 Task: Search one way flight ticket for 3 adults, 3 children in premium economy from Redmond: Roberts Field to Jacksonville: Albert J. Ellis Airport on 5-3-2023. Choice of flights is United. Number of bags: 1 carry on bag. Price is upto 108000. Outbound departure time preference is 23:00.
Action: Mouse moved to (357, 144)
Screenshot: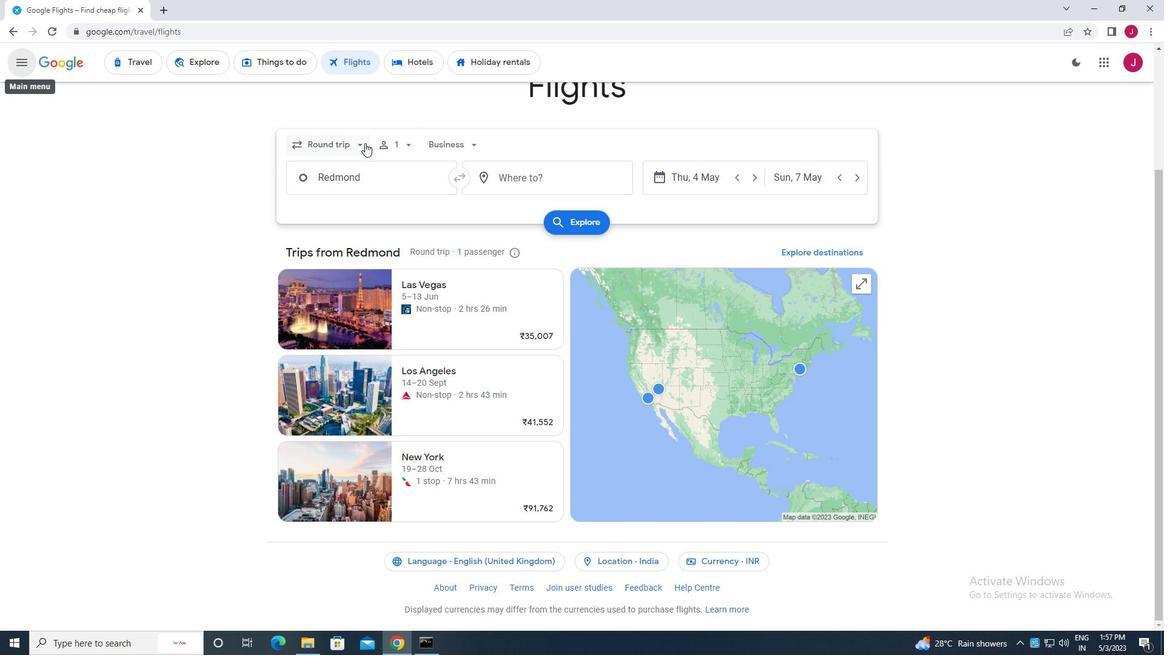 
Action: Mouse pressed left at (357, 144)
Screenshot: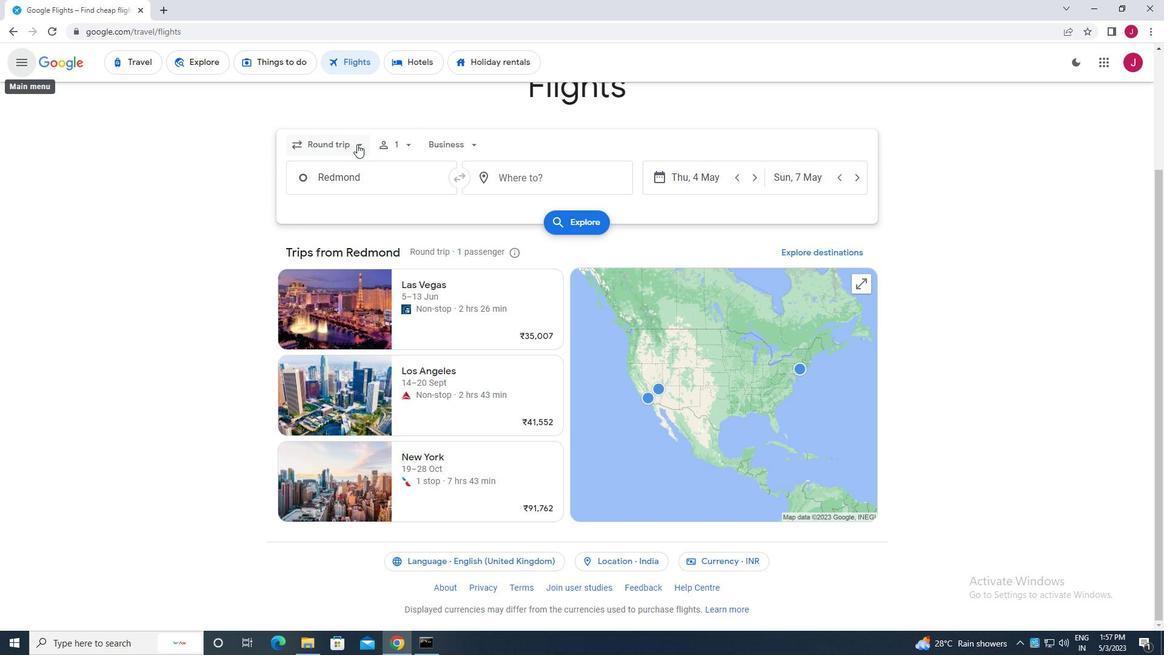 
Action: Mouse moved to (342, 202)
Screenshot: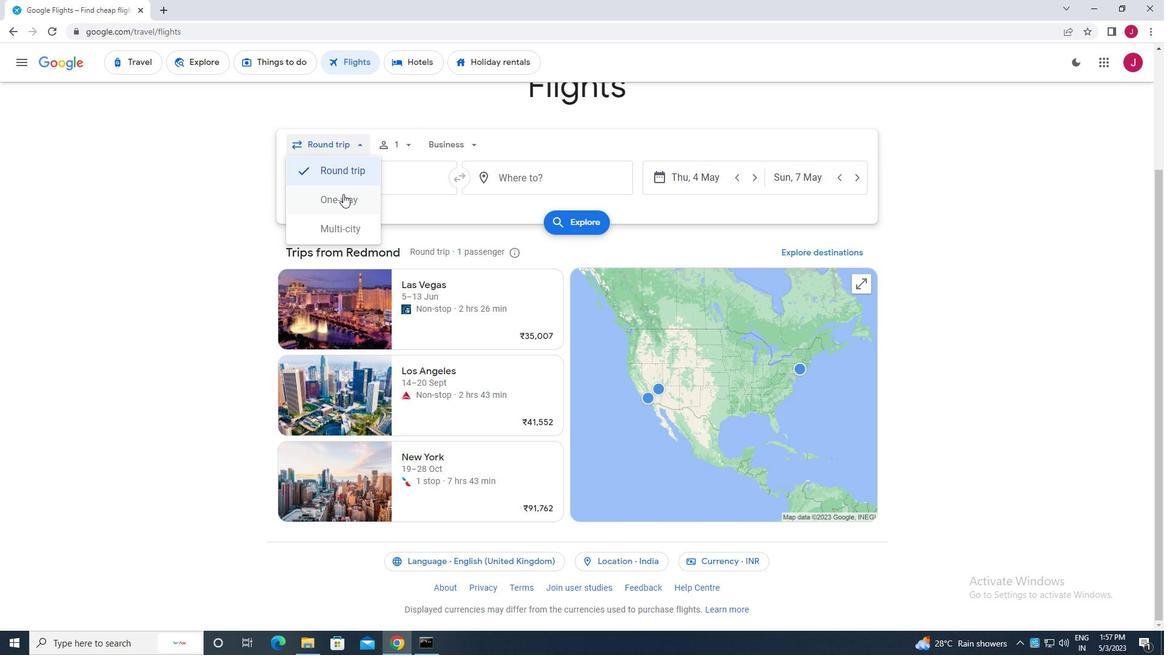 
Action: Mouse pressed left at (342, 202)
Screenshot: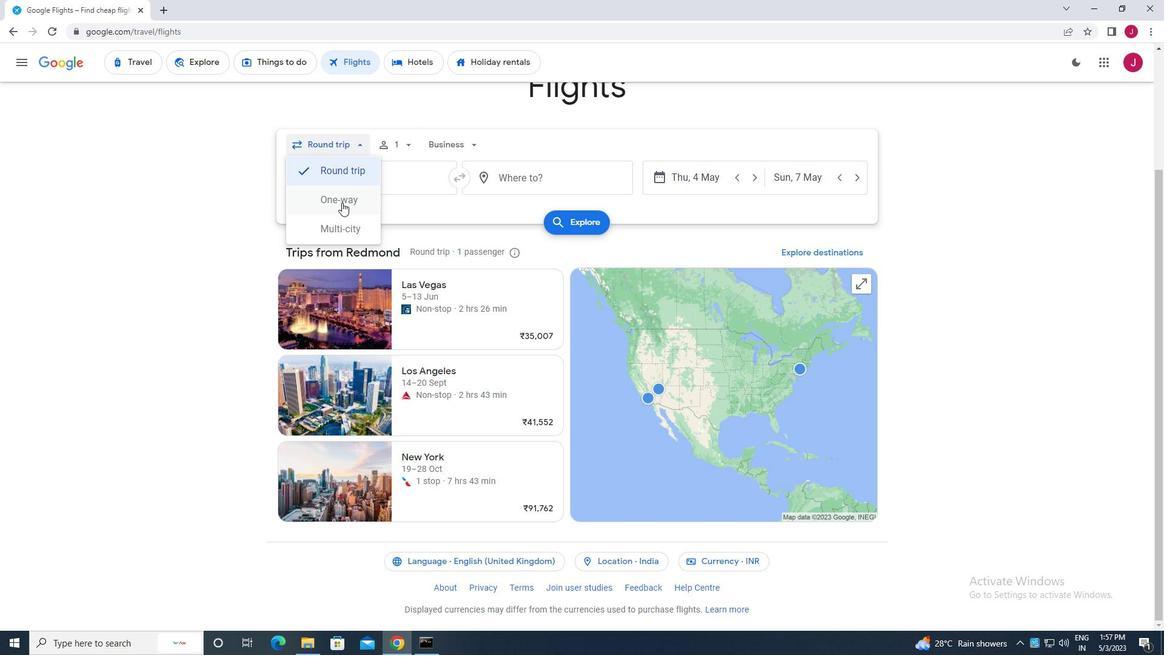 
Action: Mouse moved to (401, 145)
Screenshot: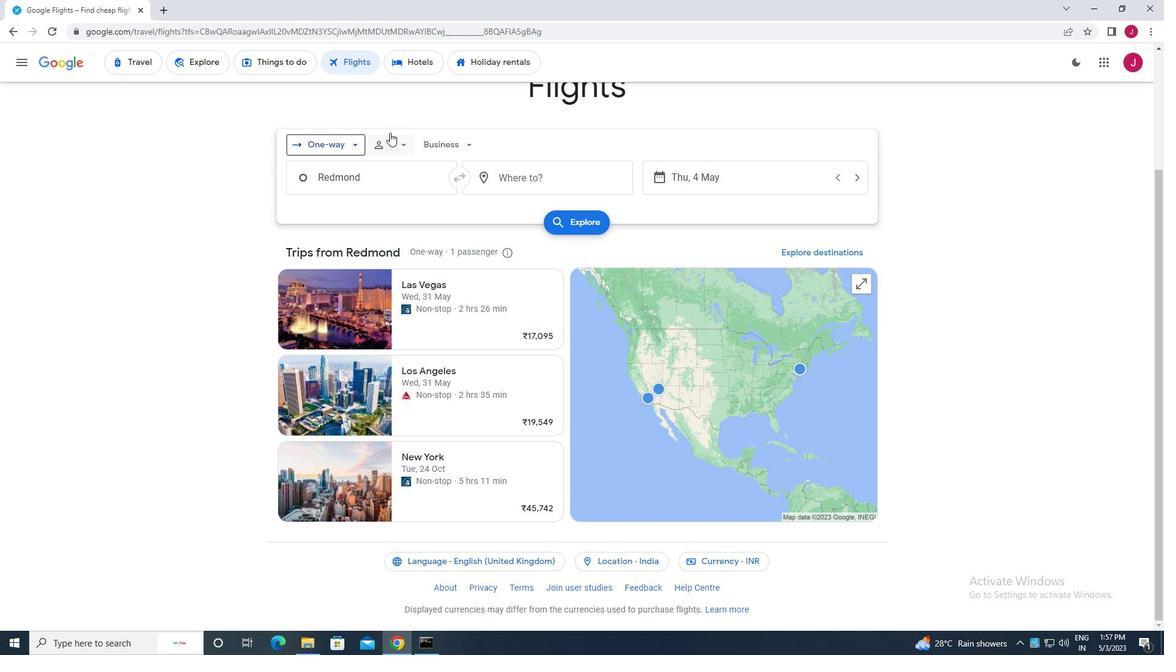 
Action: Mouse pressed left at (401, 145)
Screenshot: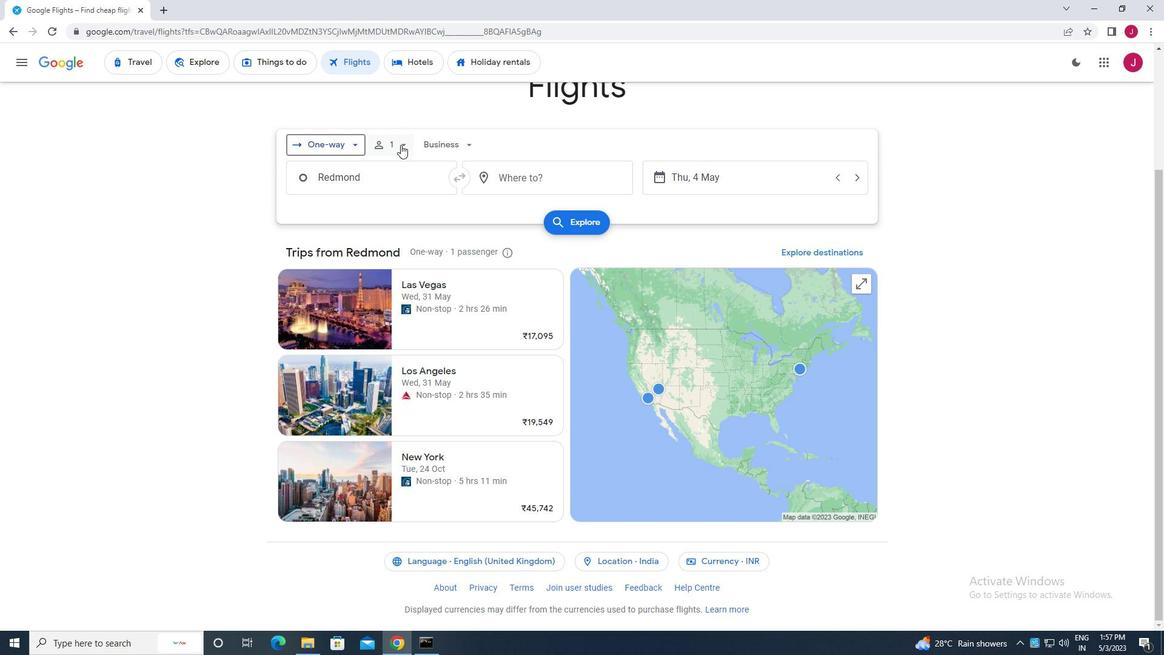 
Action: Mouse moved to (500, 172)
Screenshot: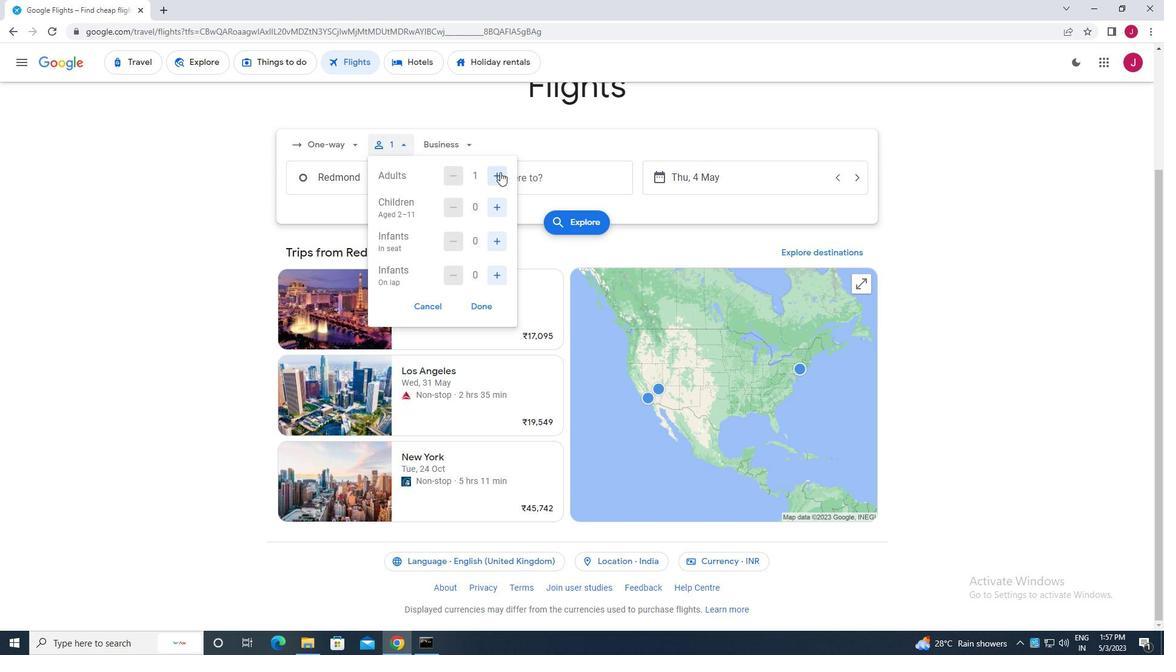 
Action: Mouse pressed left at (500, 172)
Screenshot: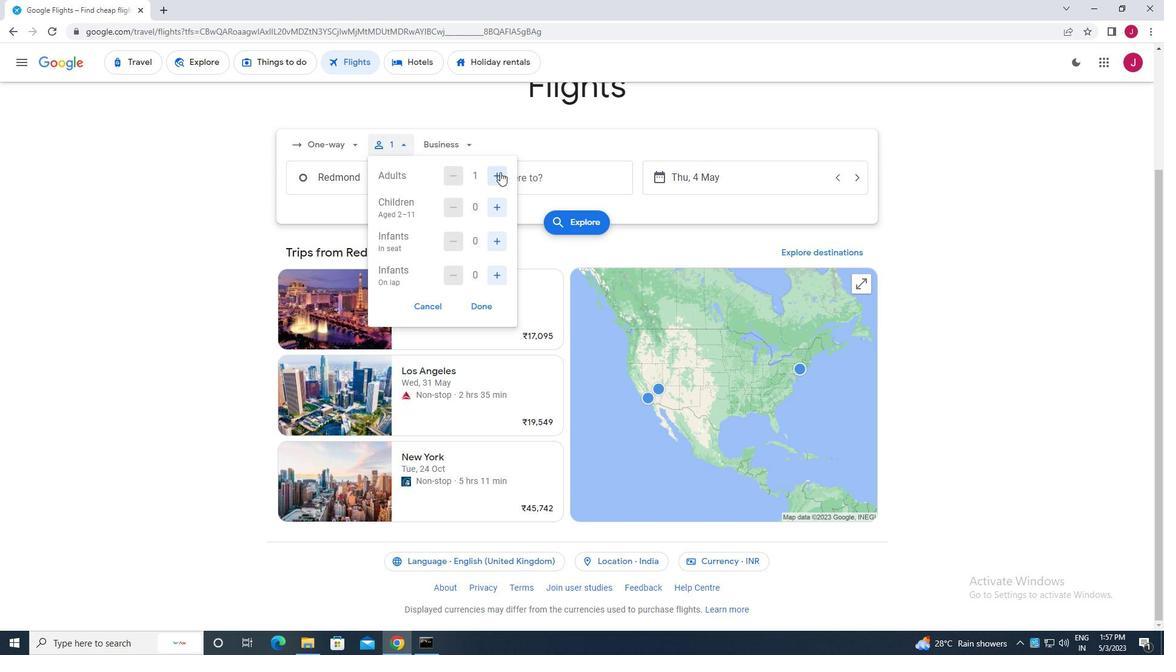 
Action: Mouse moved to (500, 172)
Screenshot: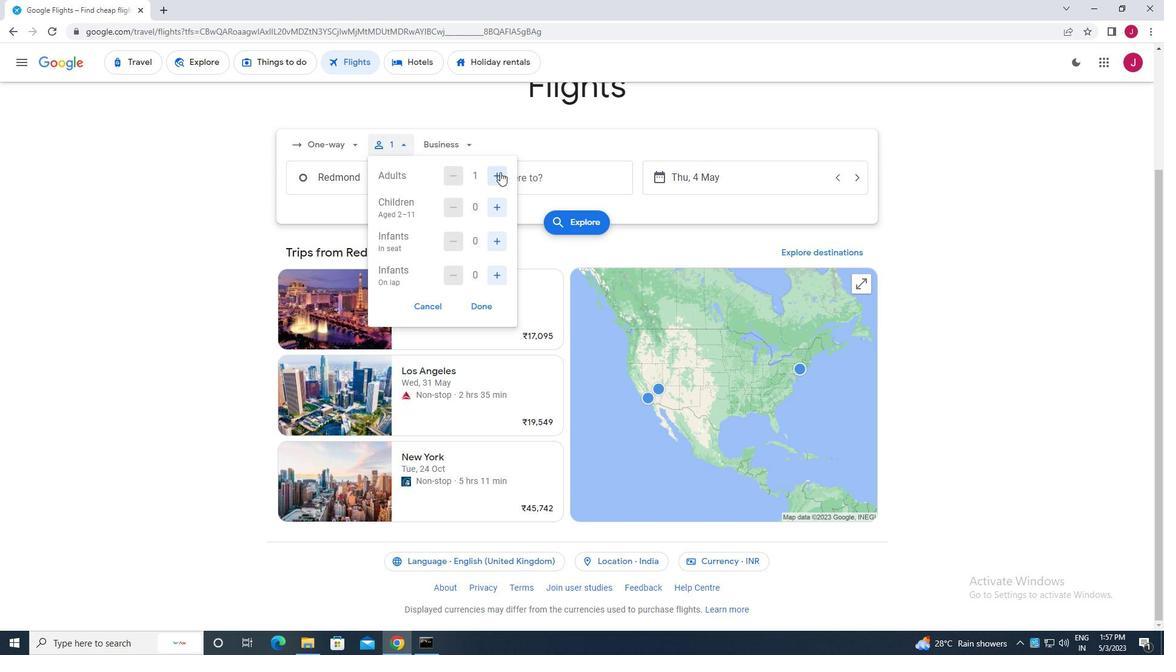 
Action: Mouse pressed left at (500, 172)
Screenshot: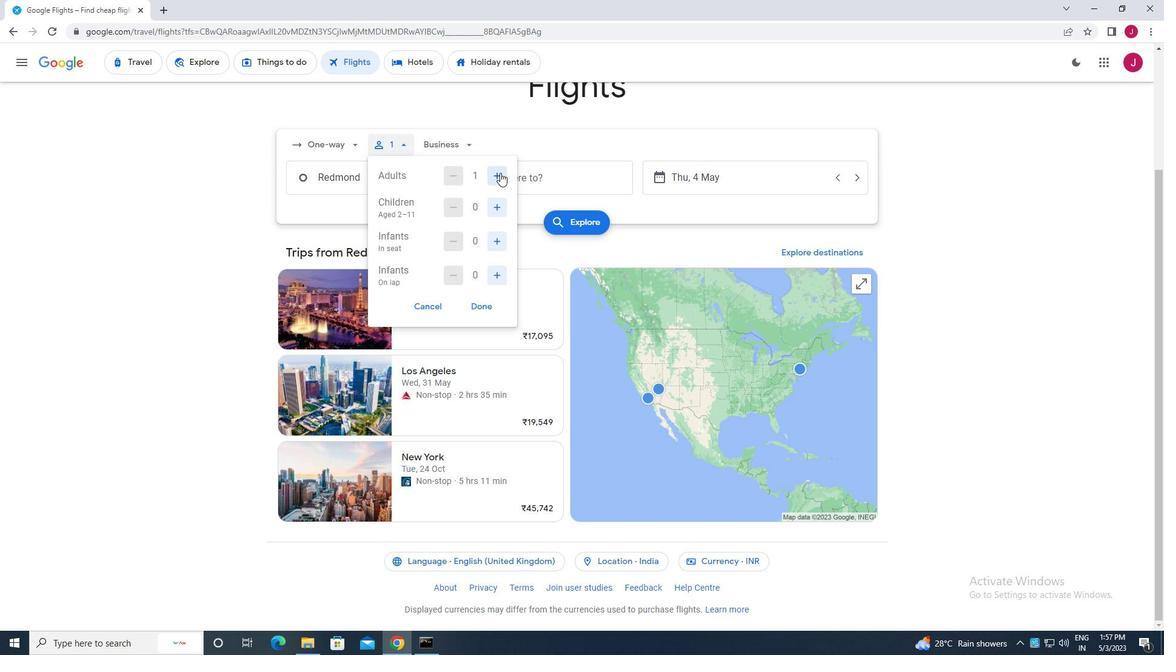 
Action: Mouse moved to (497, 206)
Screenshot: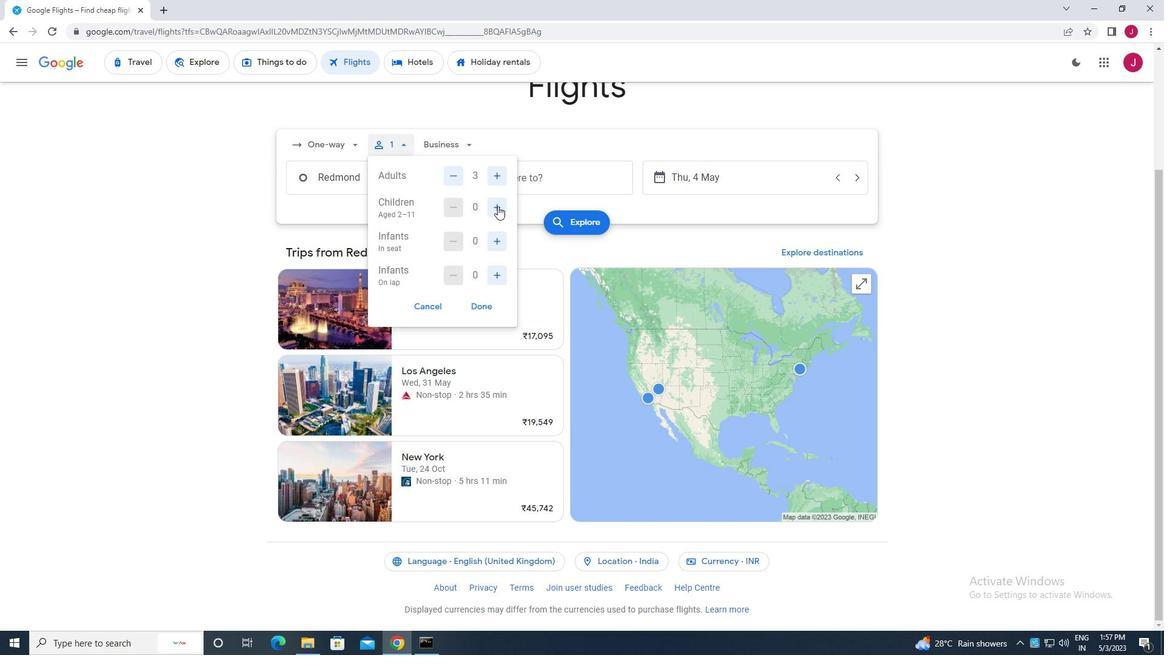 
Action: Mouse pressed left at (497, 206)
Screenshot: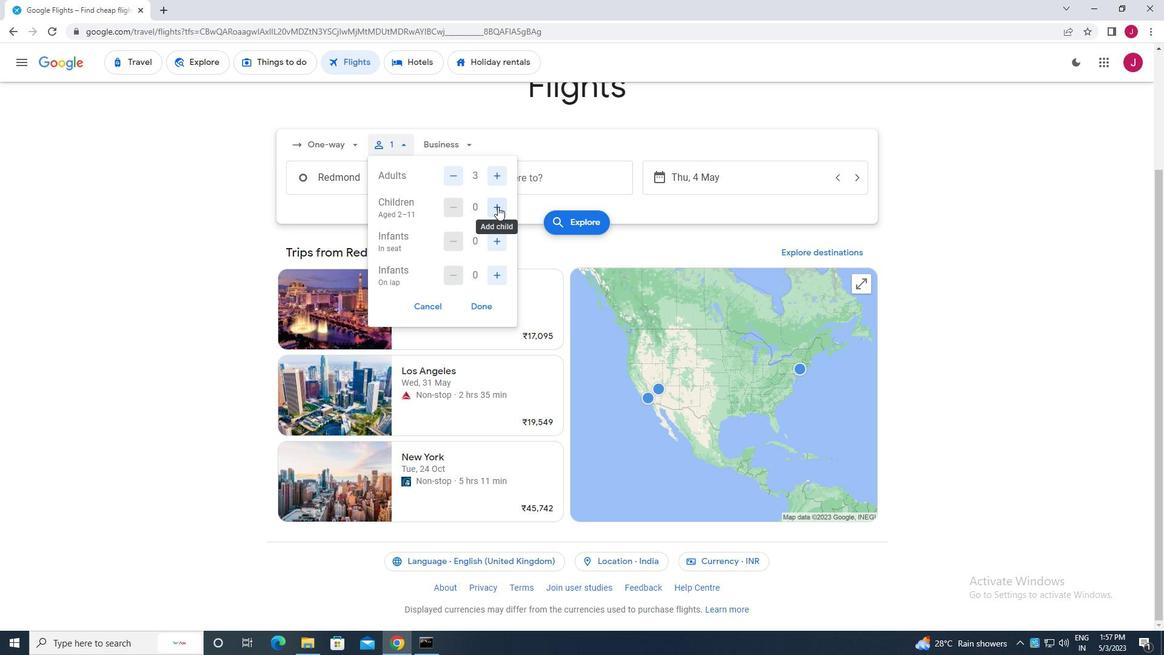 
Action: Mouse pressed left at (497, 206)
Screenshot: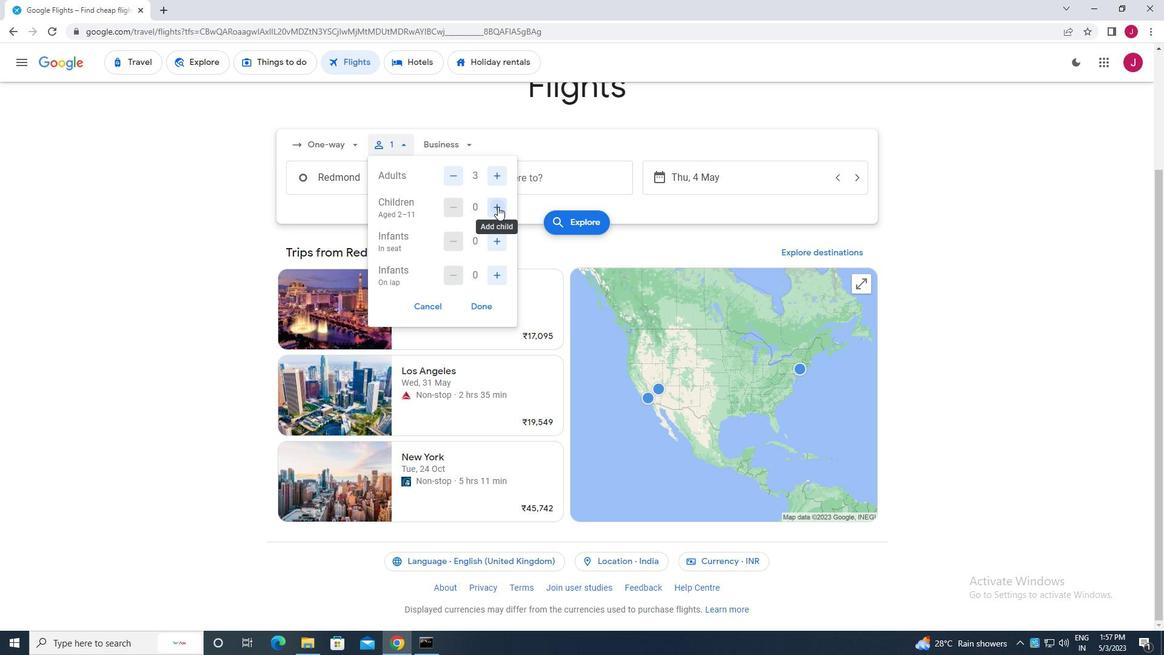
Action: Mouse pressed left at (497, 206)
Screenshot: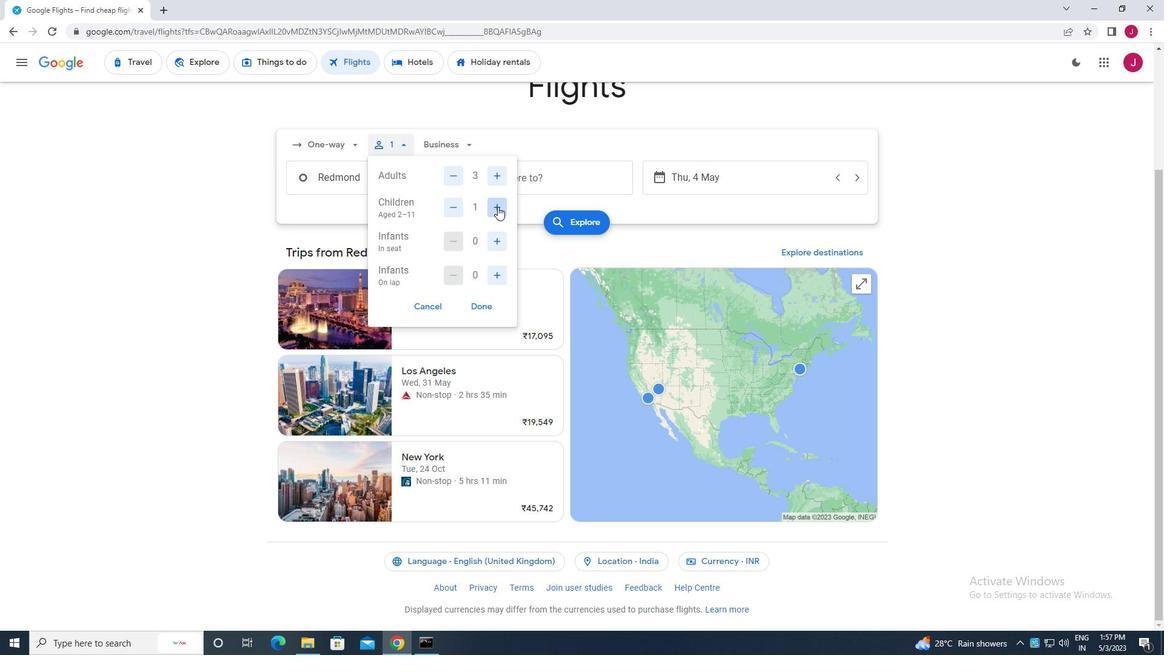 
Action: Mouse moved to (481, 309)
Screenshot: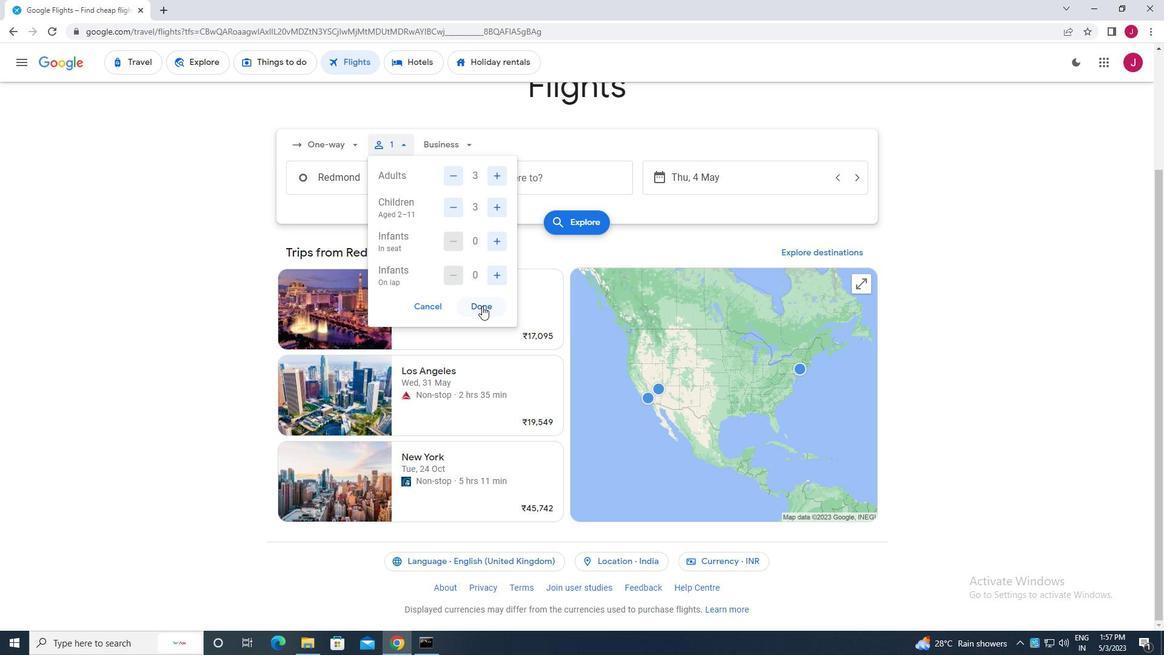 
Action: Mouse pressed left at (481, 309)
Screenshot: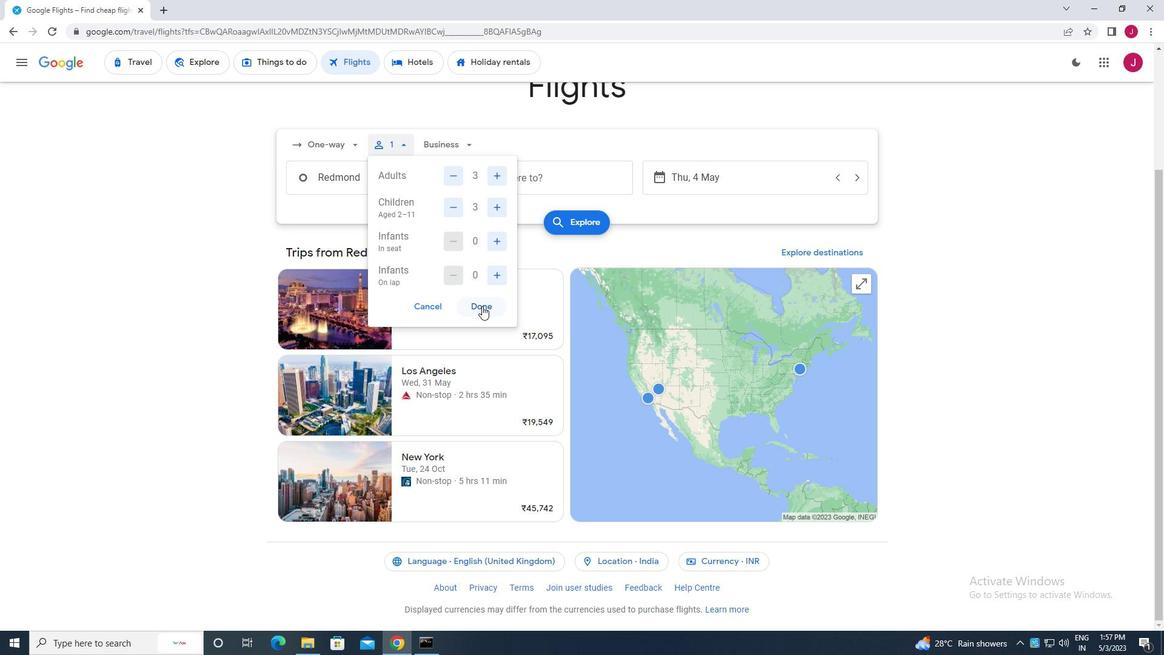 
Action: Mouse moved to (463, 145)
Screenshot: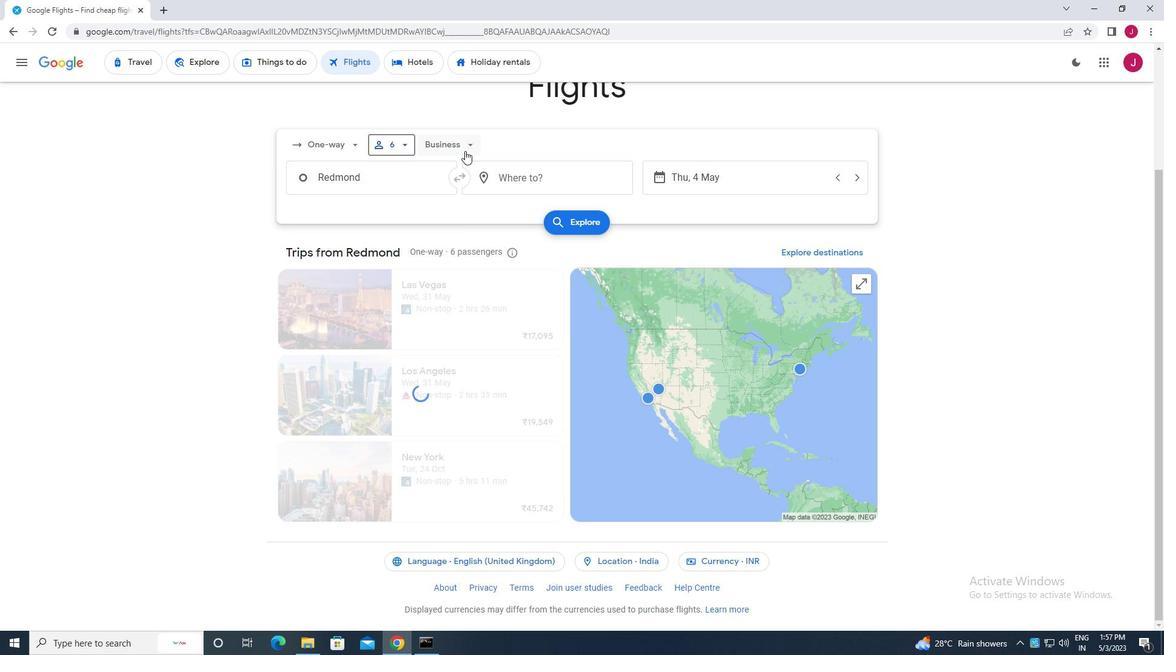 
Action: Mouse pressed left at (463, 145)
Screenshot: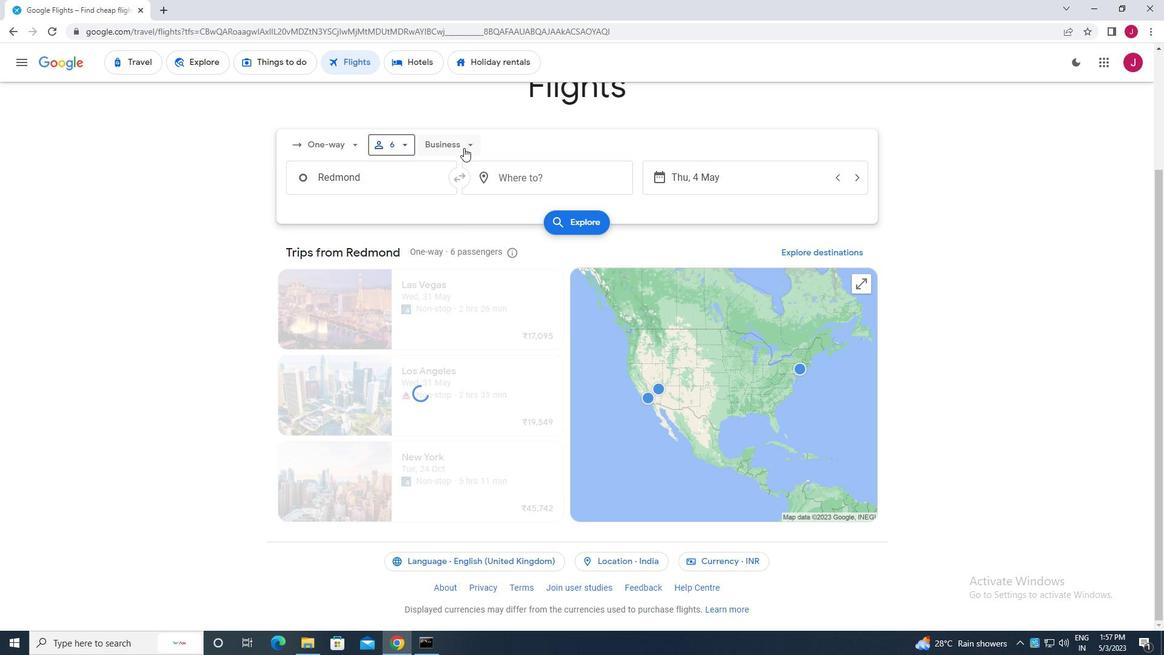 
Action: Mouse moved to (466, 193)
Screenshot: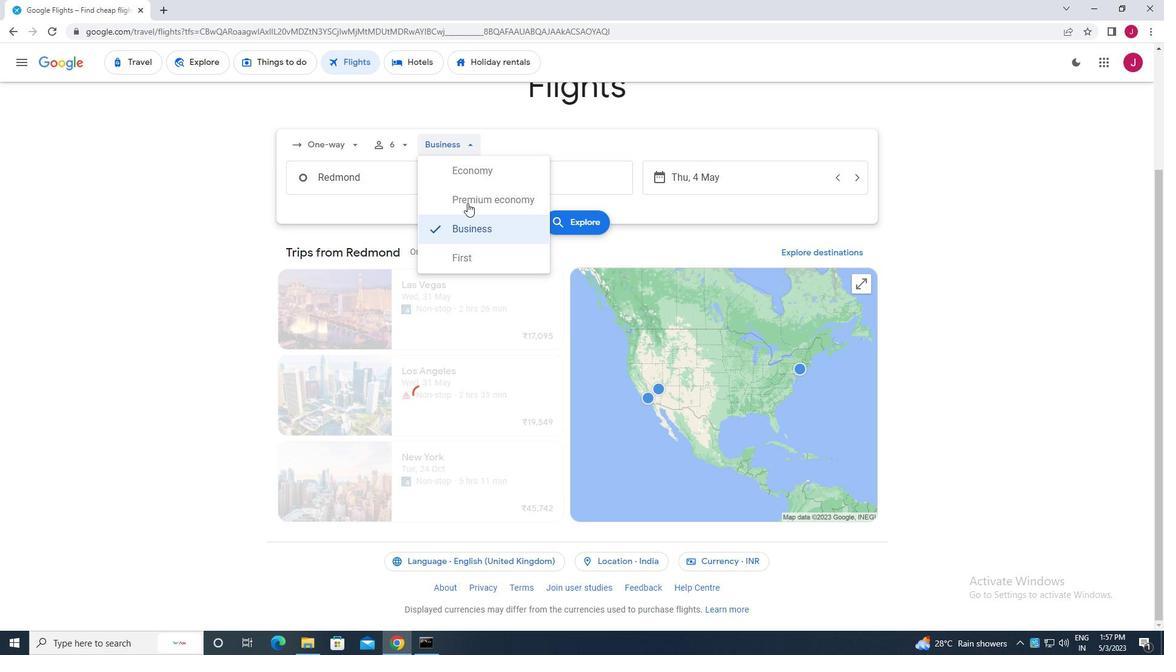 
Action: Mouse pressed left at (466, 193)
Screenshot: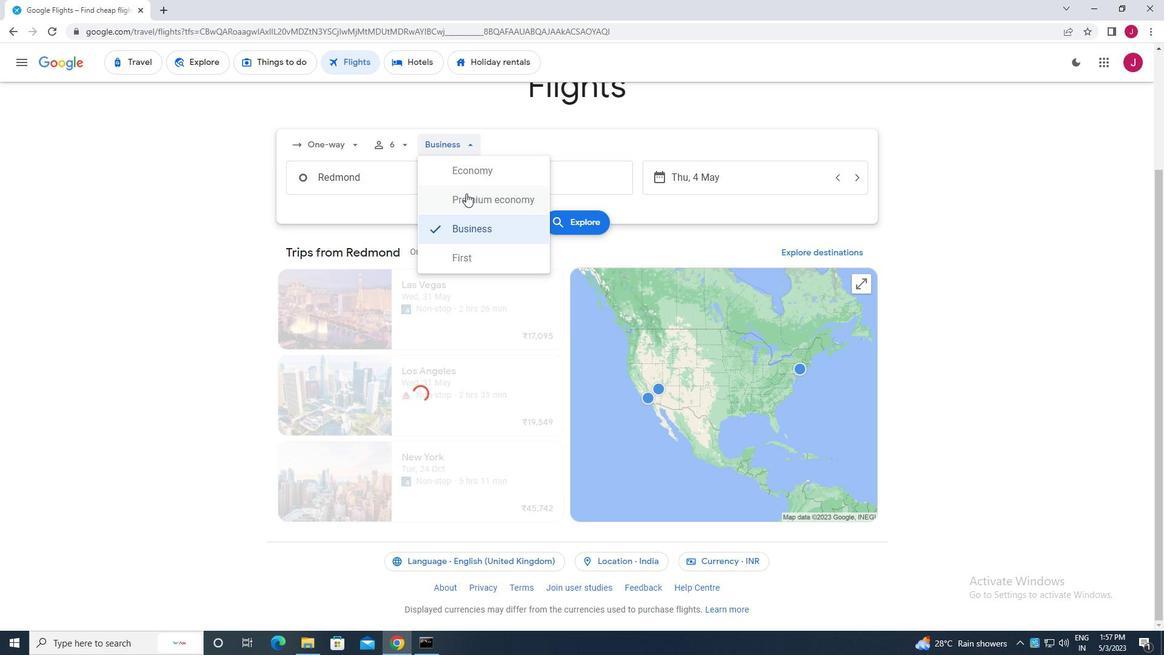 
Action: Mouse moved to (410, 176)
Screenshot: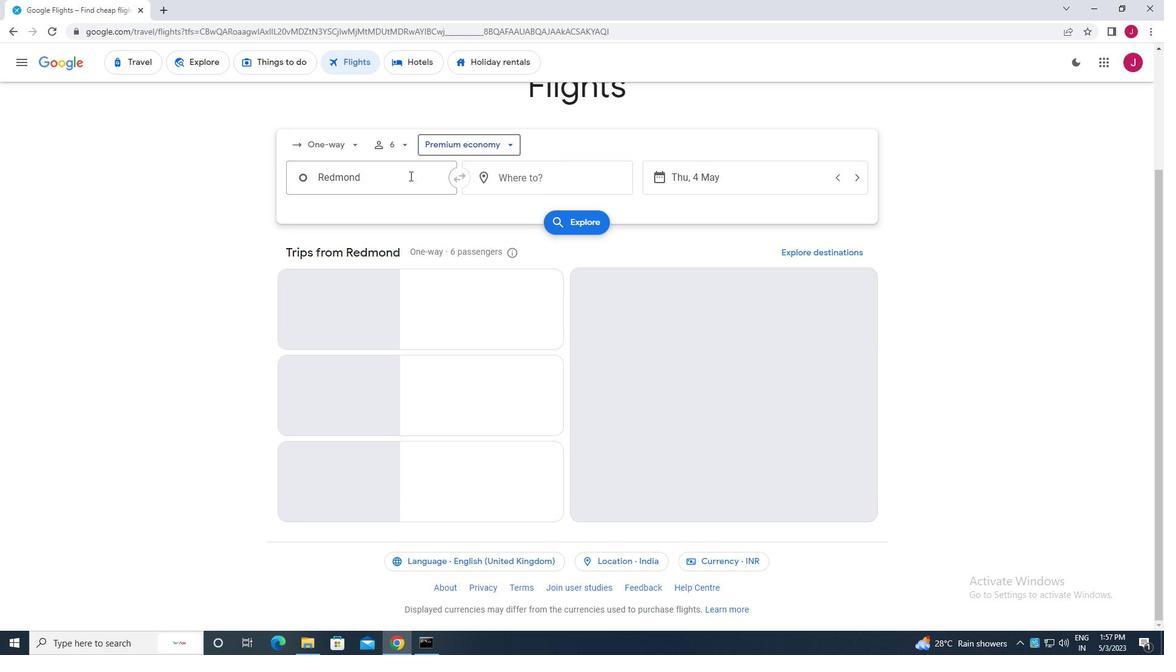 
Action: Mouse pressed left at (410, 176)
Screenshot: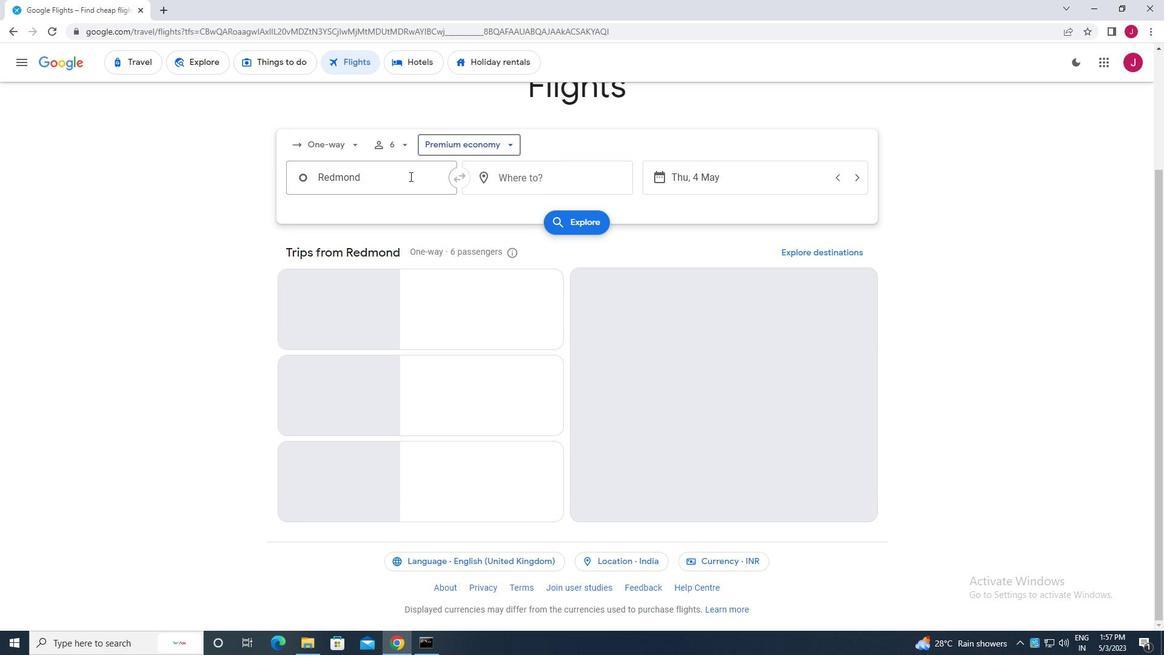 
Action: Mouse moved to (421, 174)
Screenshot: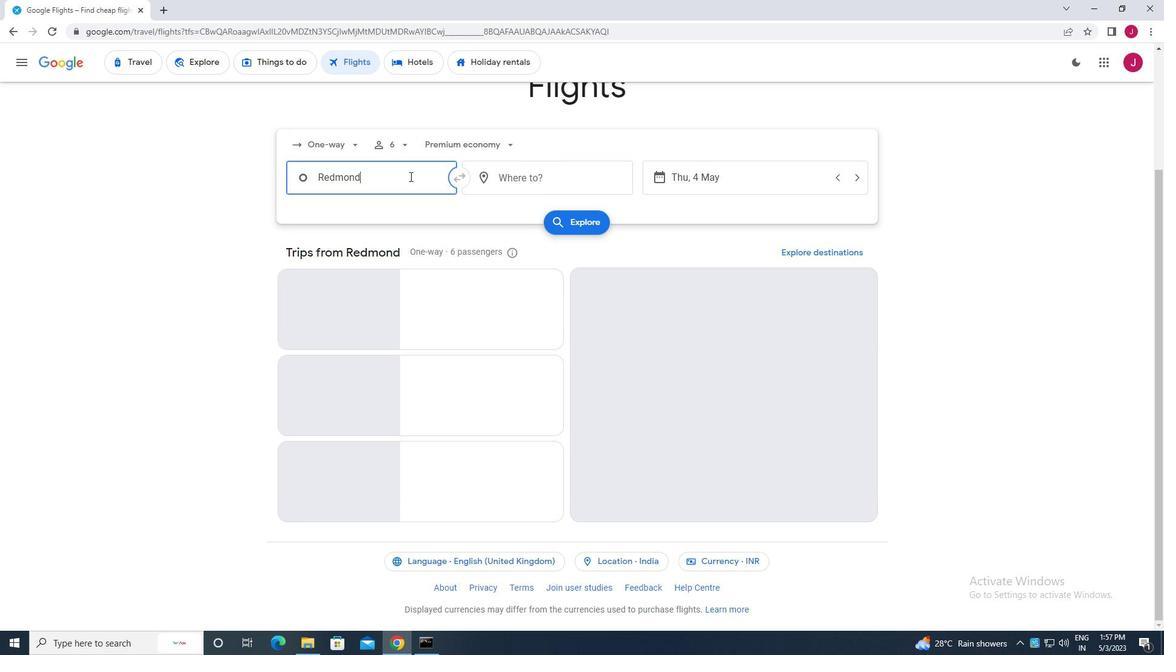 
Action: Key pressed redmond<Key.enter>
Screenshot: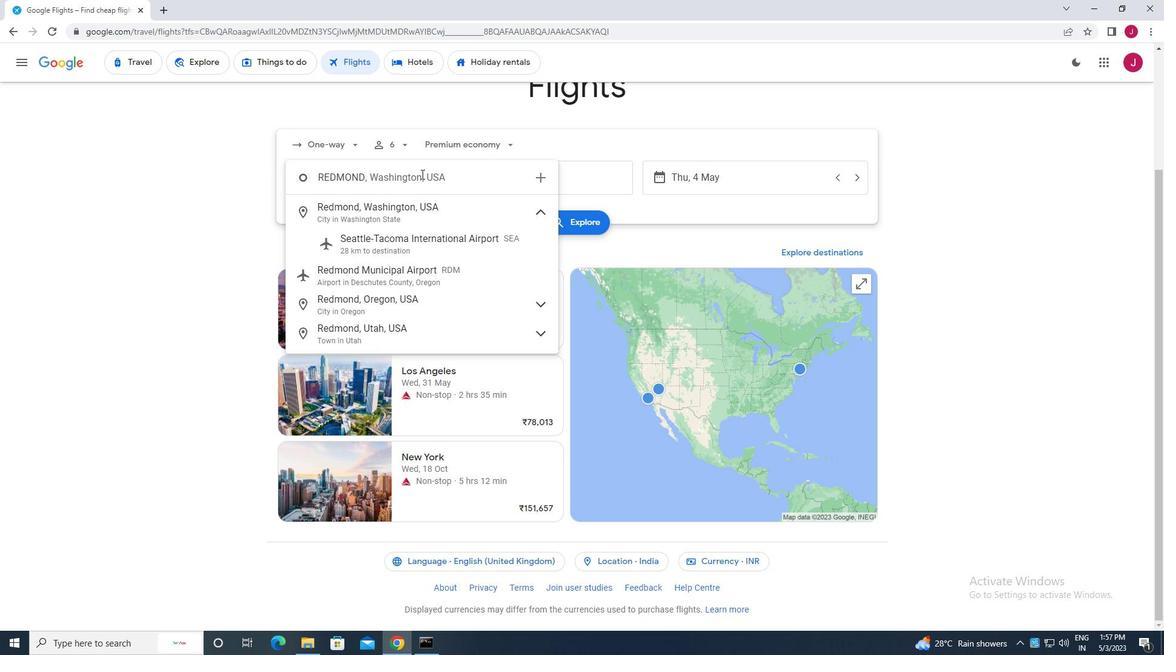 
Action: Mouse moved to (555, 179)
Screenshot: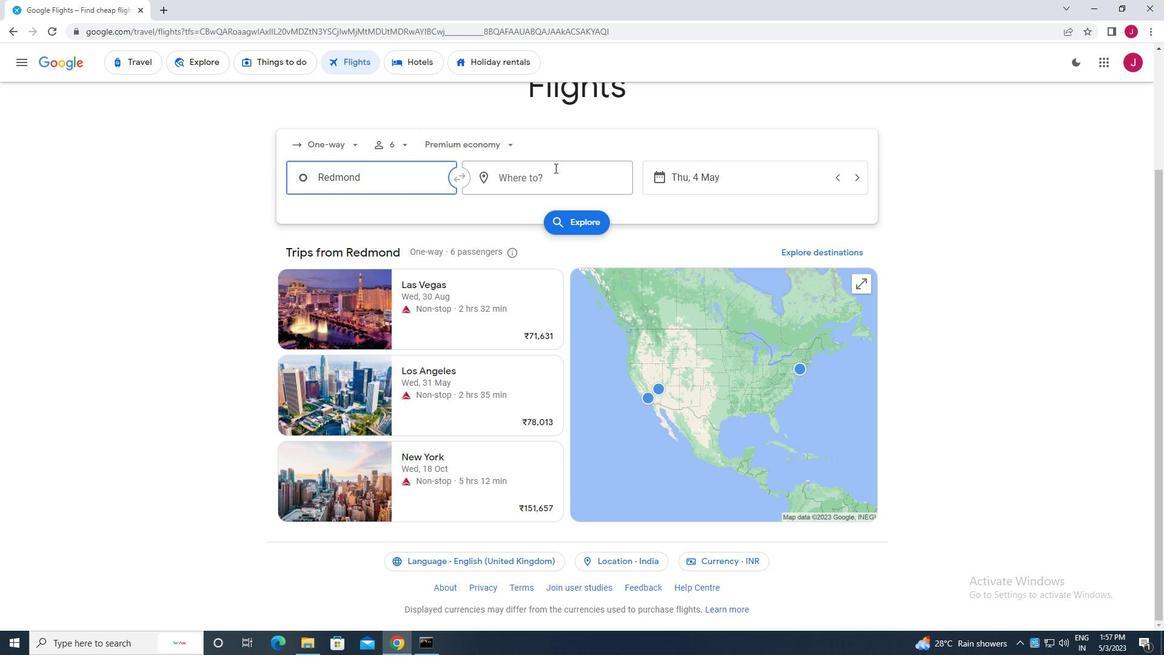 
Action: Mouse pressed left at (555, 179)
Screenshot: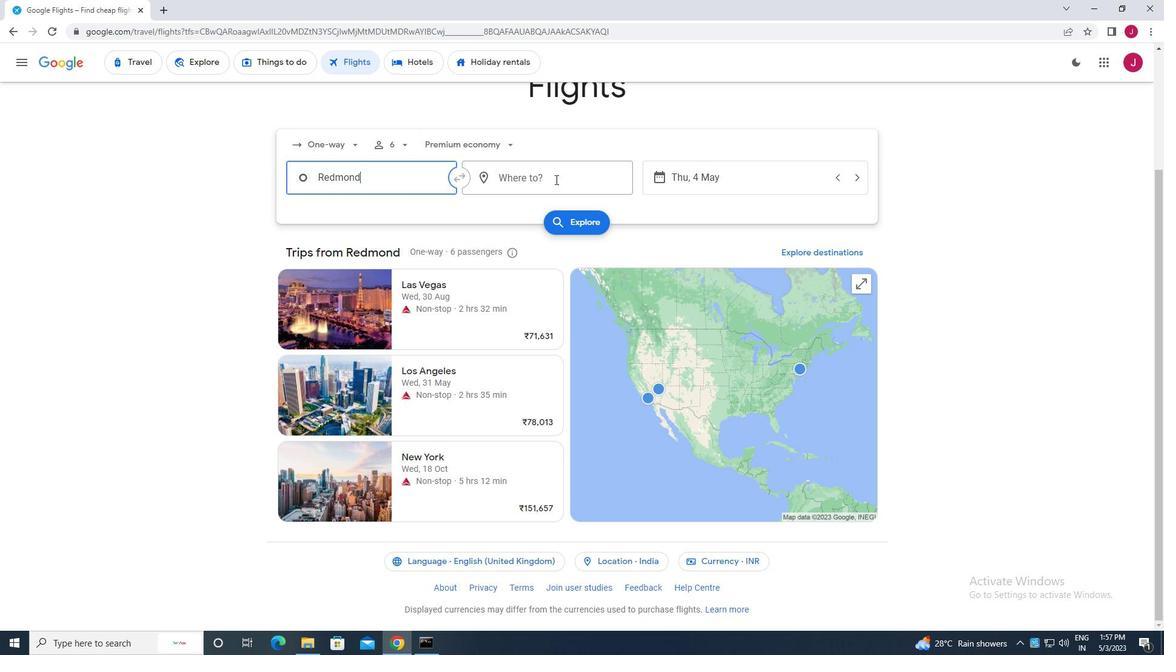 
Action: Mouse moved to (556, 180)
Screenshot: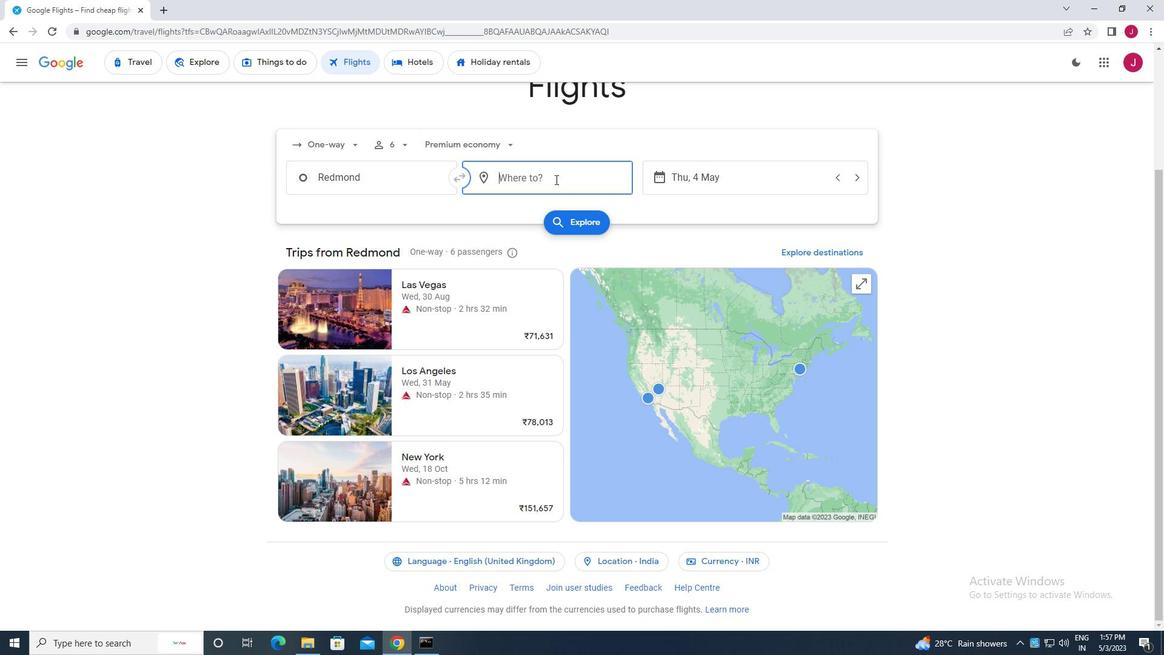 
Action: Key pressed albert<Key.space>j
Screenshot: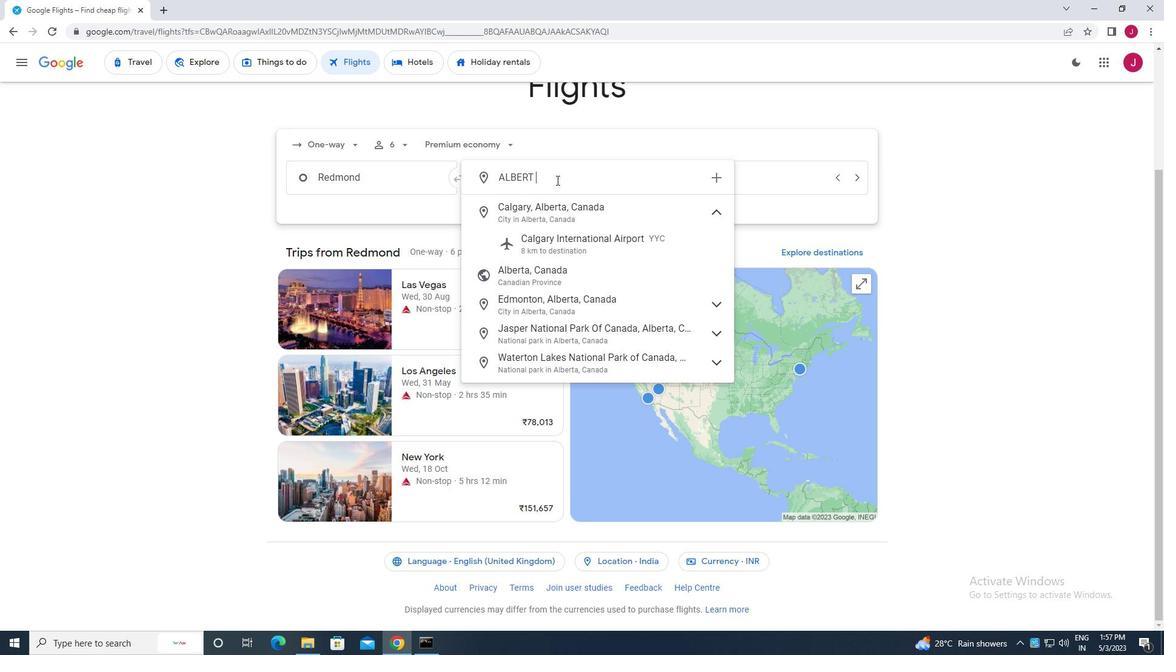 
Action: Mouse moved to (602, 207)
Screenshot: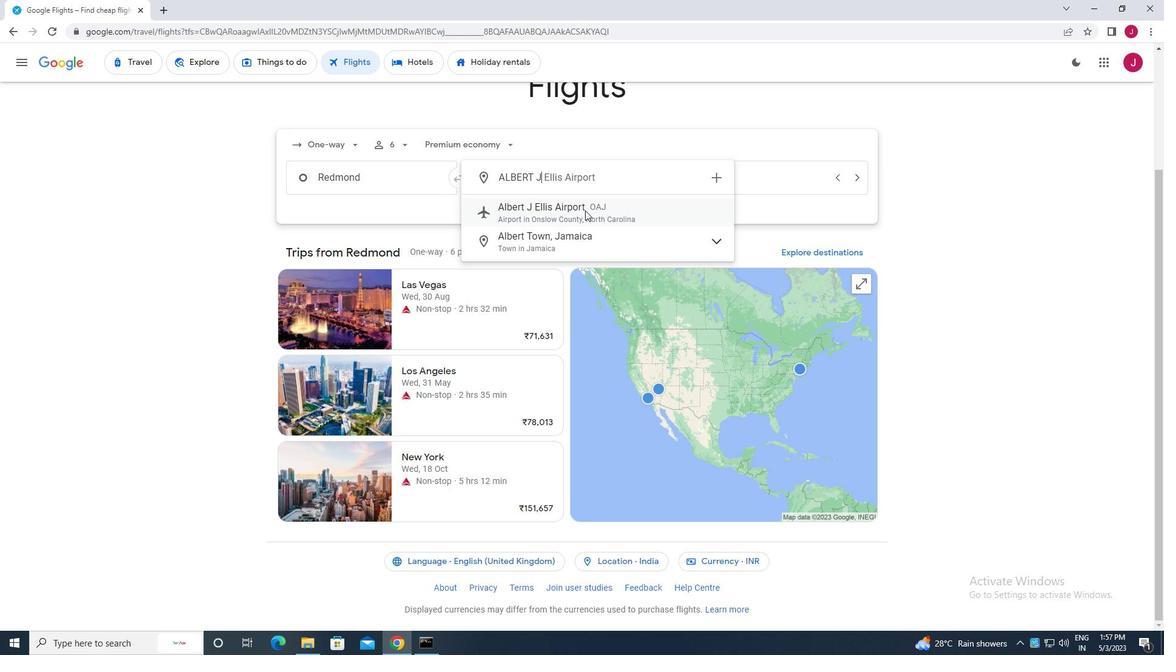 
Action: Mouse pressed left at (602, 207)
Screenshot: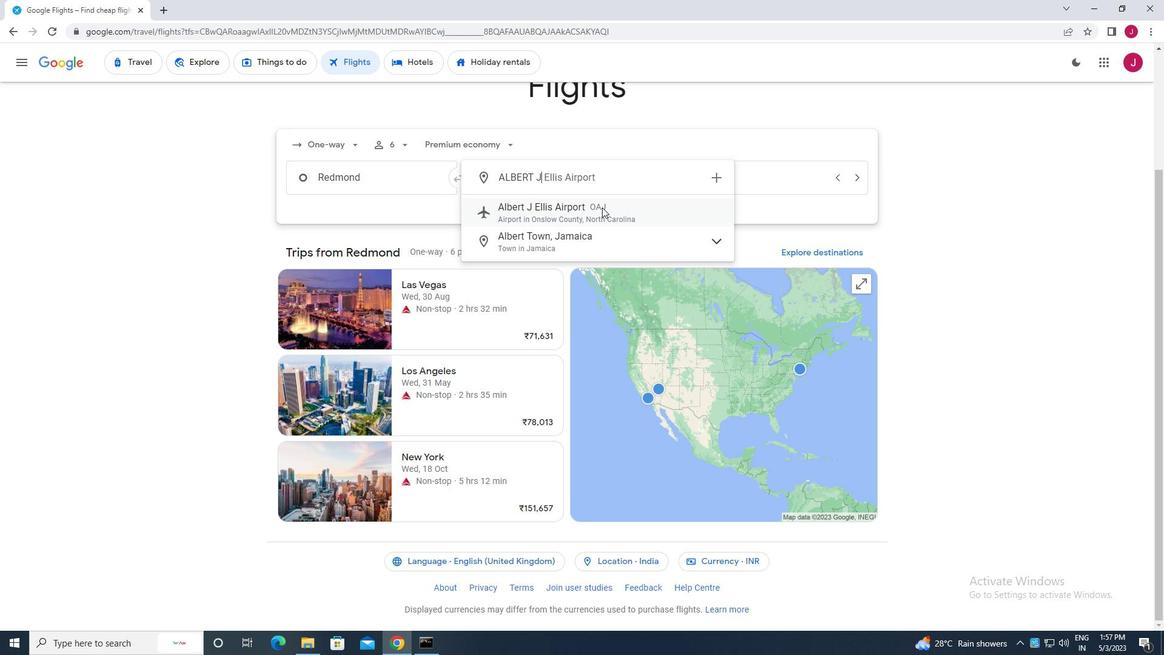 
Action: Mouse moved to (693, 185)
Screenshot: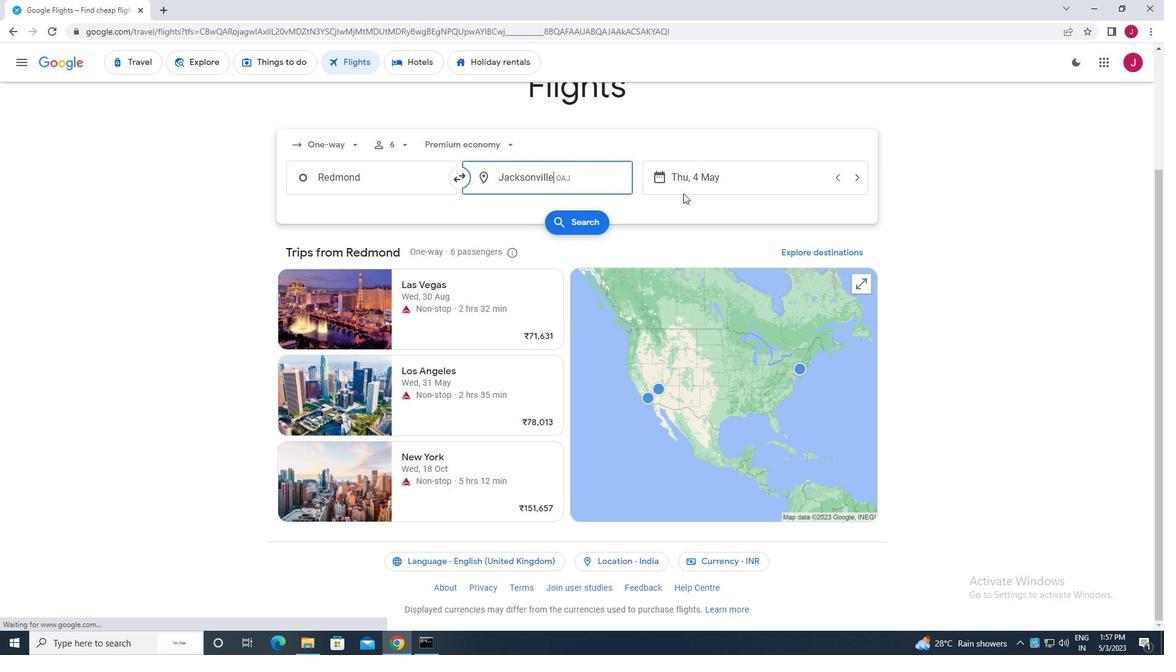 
Action: Mouse pressed left at (693, 185)
Screenshot: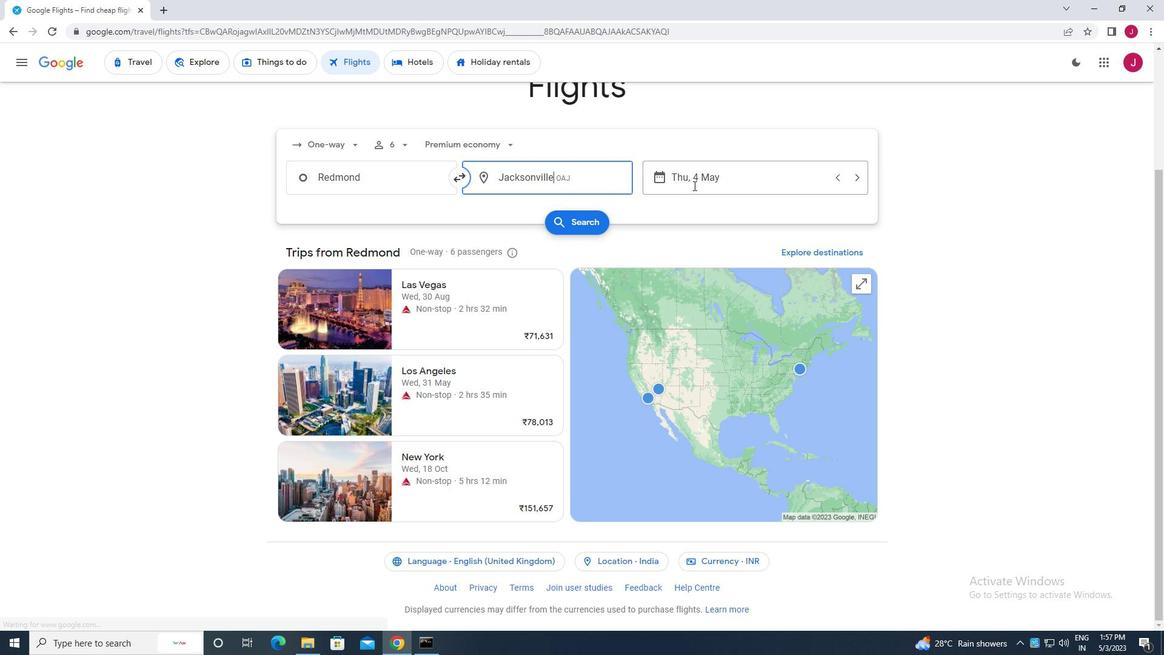 
Action: Mouse moved to (535, 269)
Screenshot: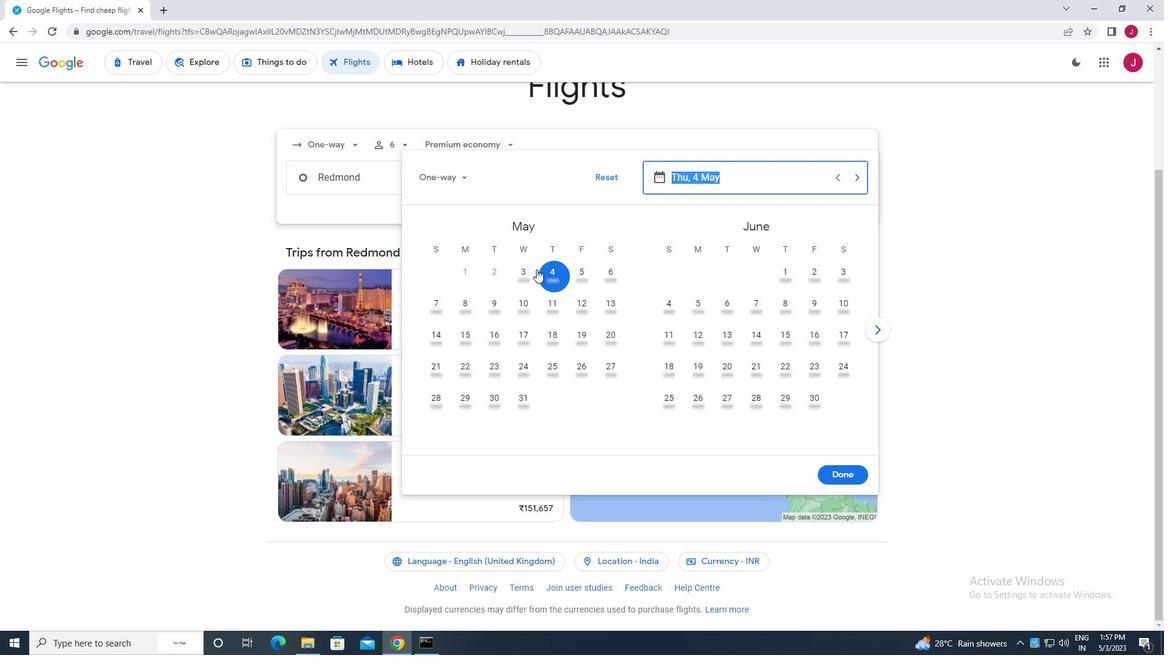 
Action: Mouse pressed left at (535, 269)
Screenshot: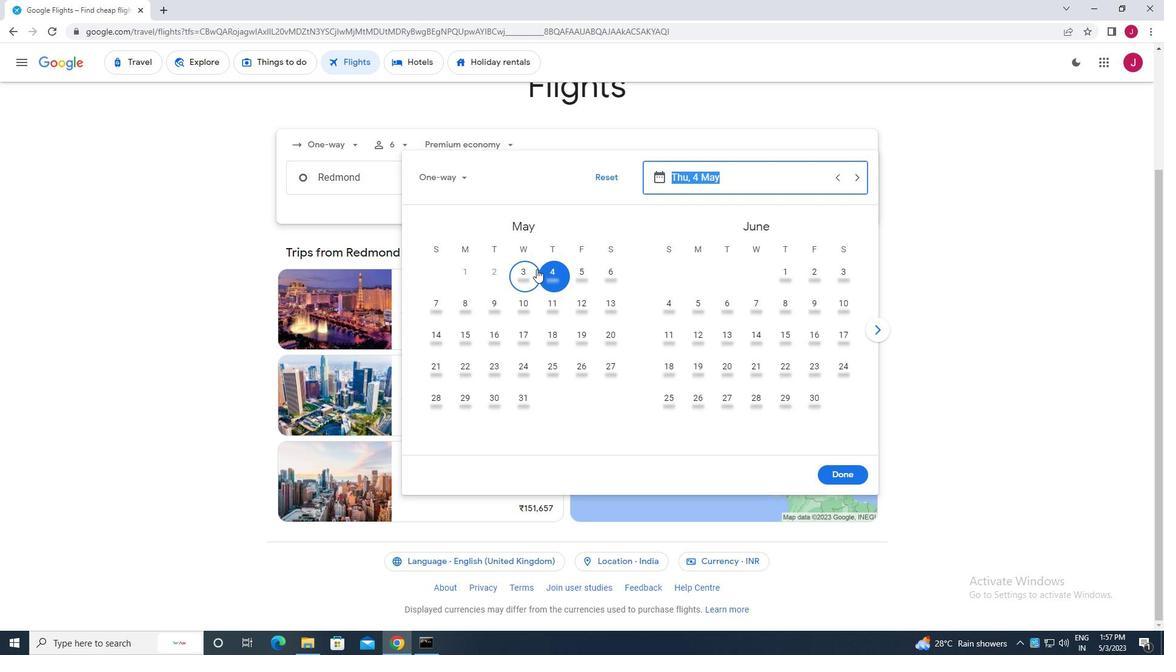
Action: Mouse moved to (844, 474)
Screenshot: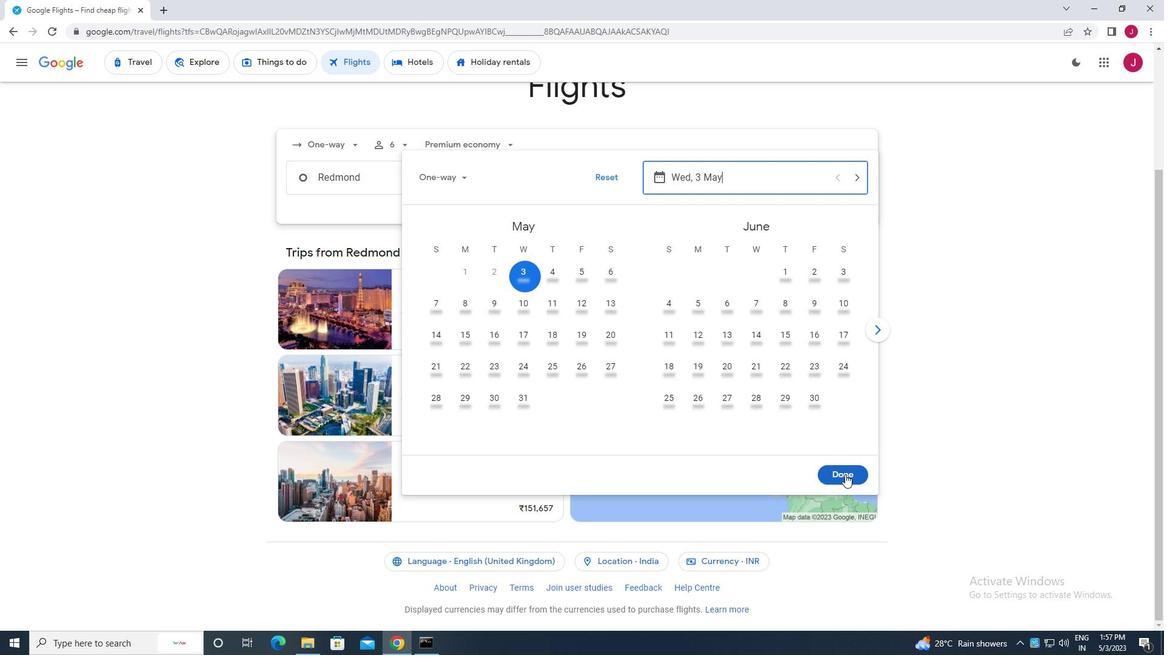 
Action: Mouse pressed left at (844, 474)
Screenshot: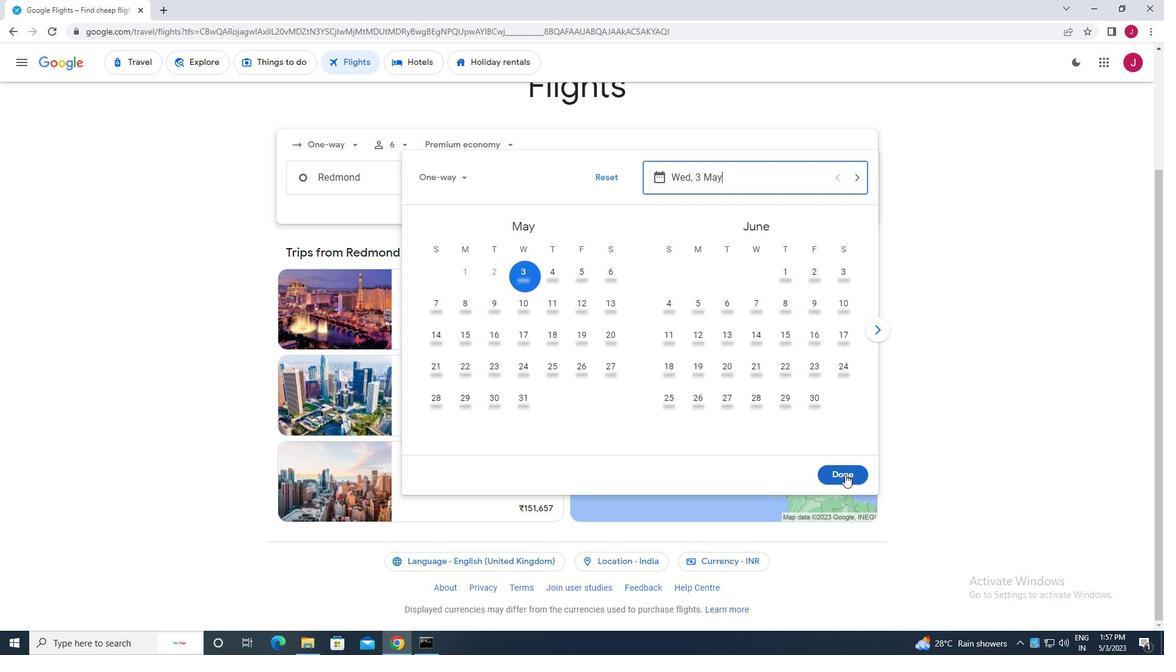 
Action: Mouse moved to (574, 220)
Screenshot: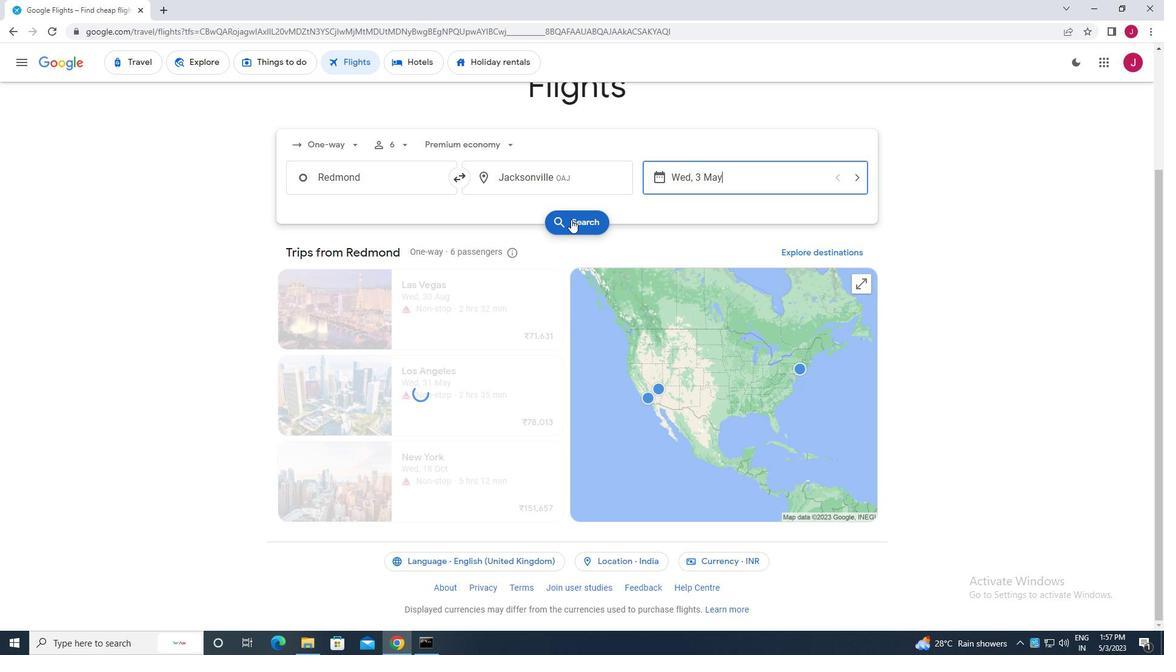 
Action: Mouse pressed left at (574, 220)
Screenshot: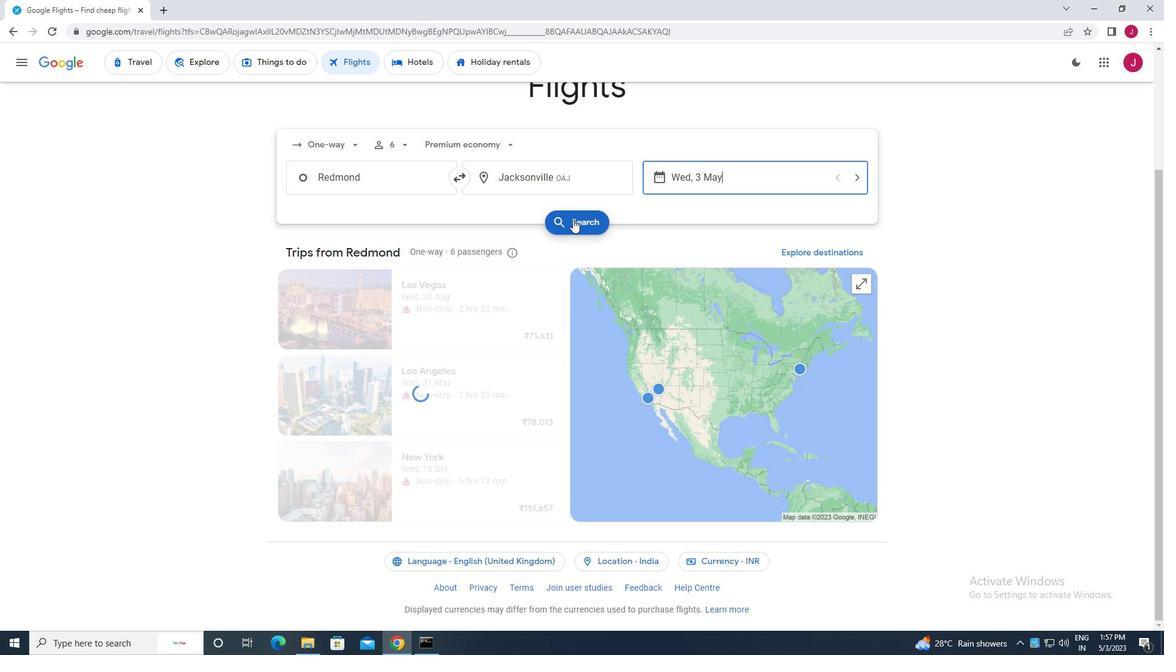 
Action: Mouse moved to (292, 176)
Screenshot: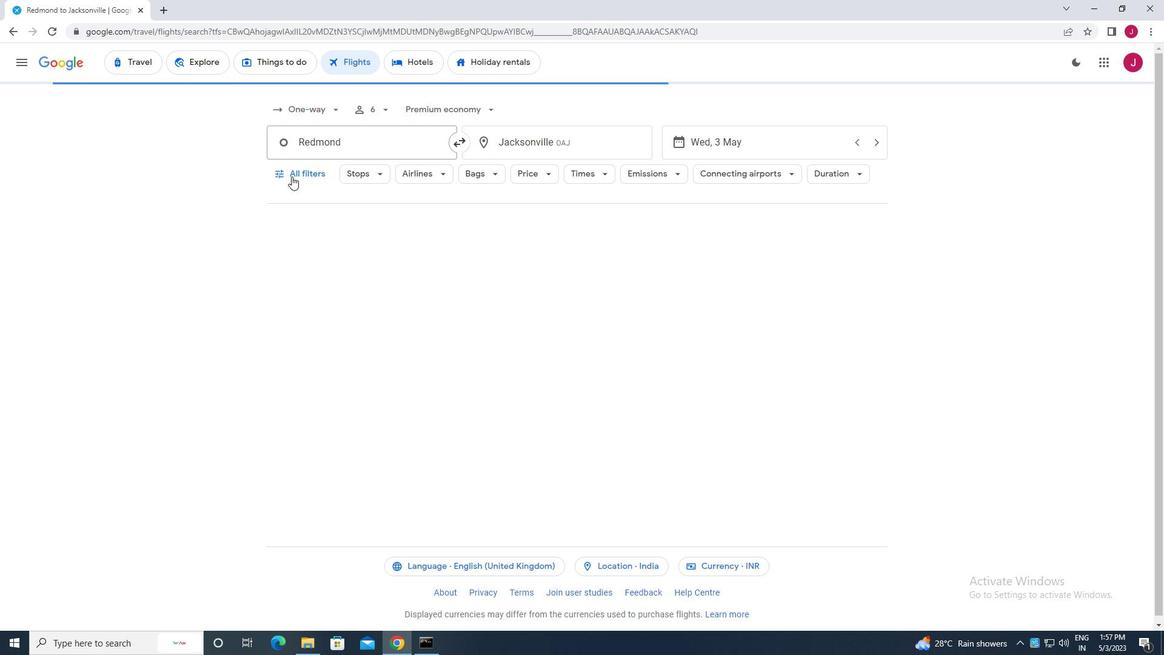 
Action: Mouse pressed left at (292, 176)
Screenshot: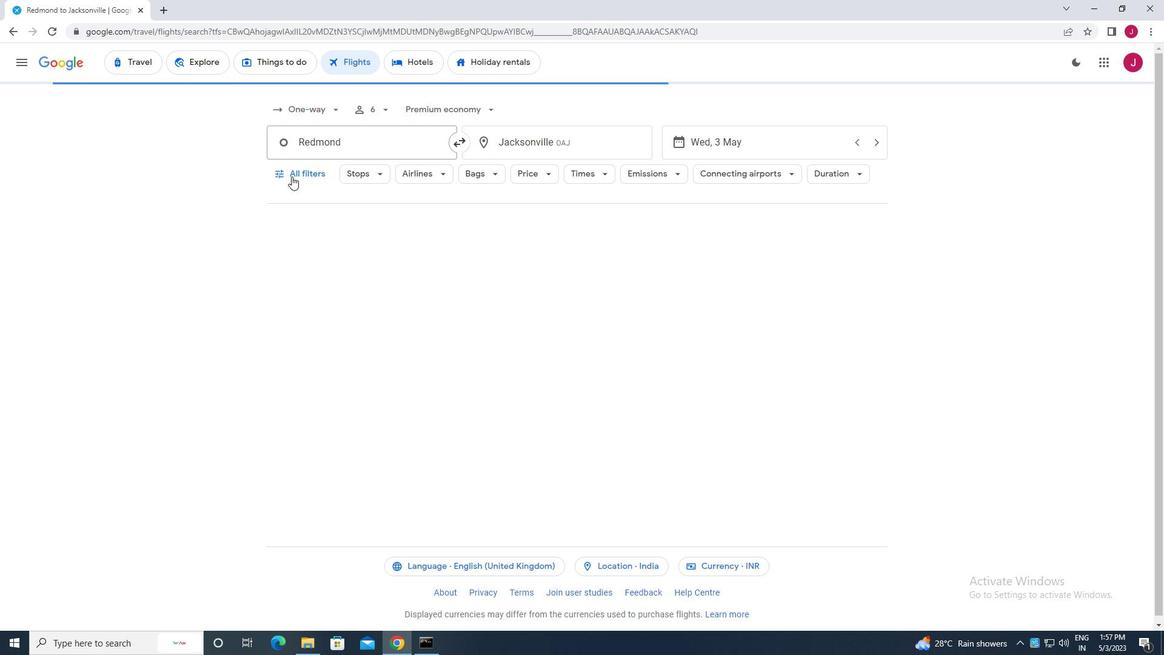 
Action: Mouse moved to (340, 208)
Screenshot: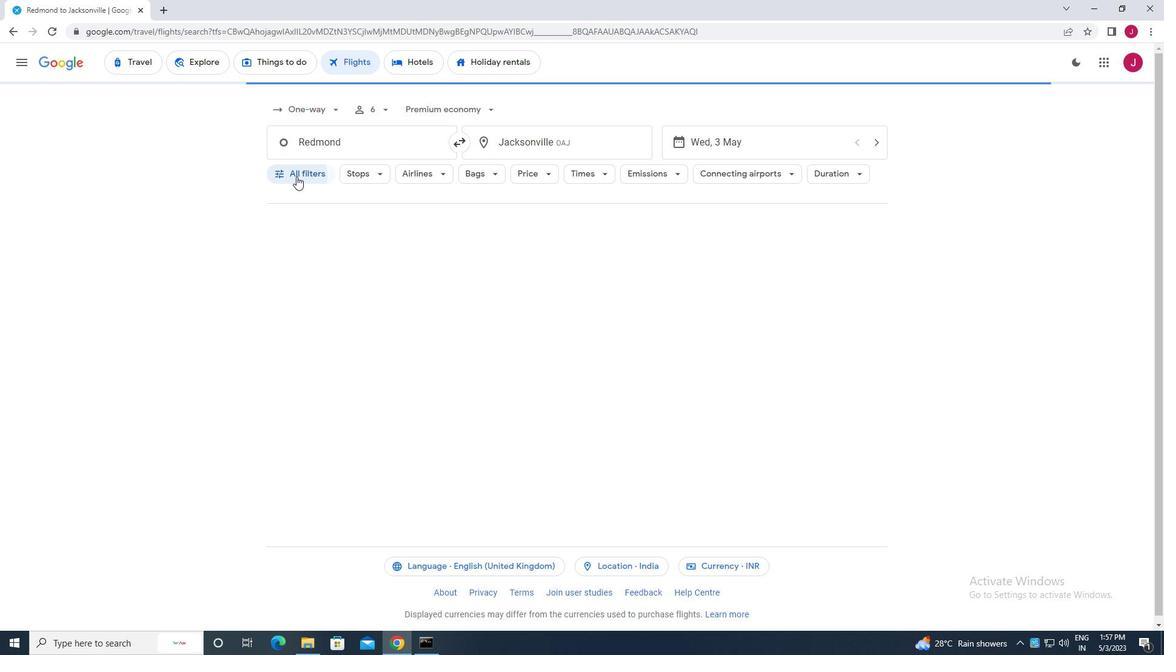 
Action: Mouse scrolled (340, 208) with delta (0, 0)
Screenshot: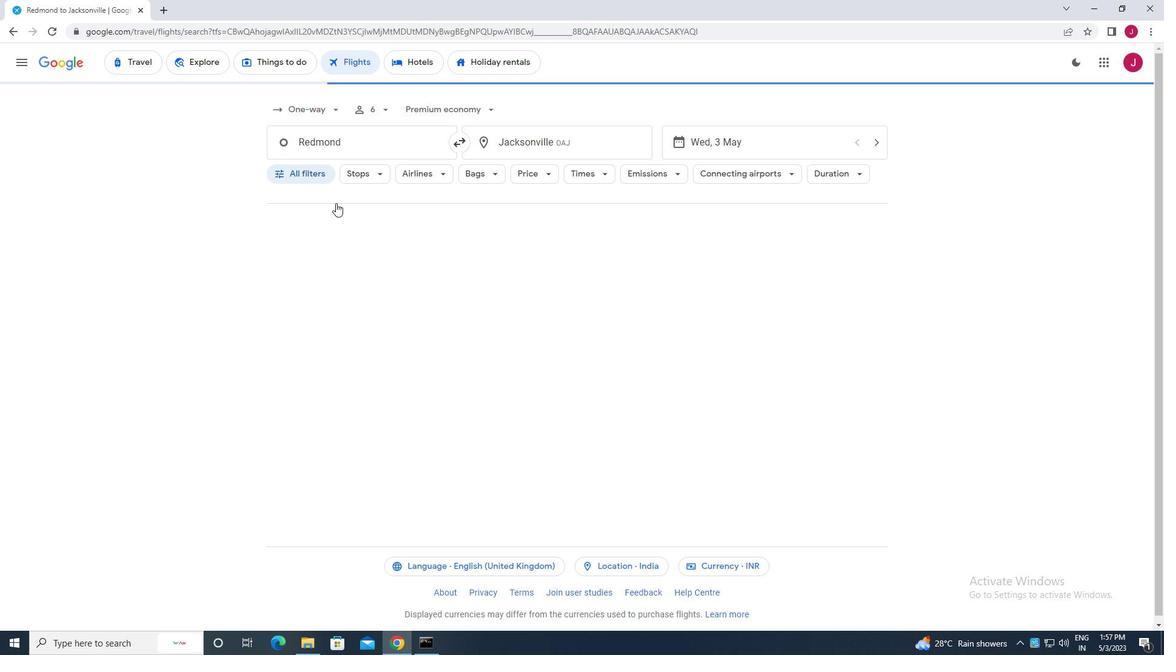 
Action: Mouse scrolled (340, 208) with delta (0, 0)
Screenshot: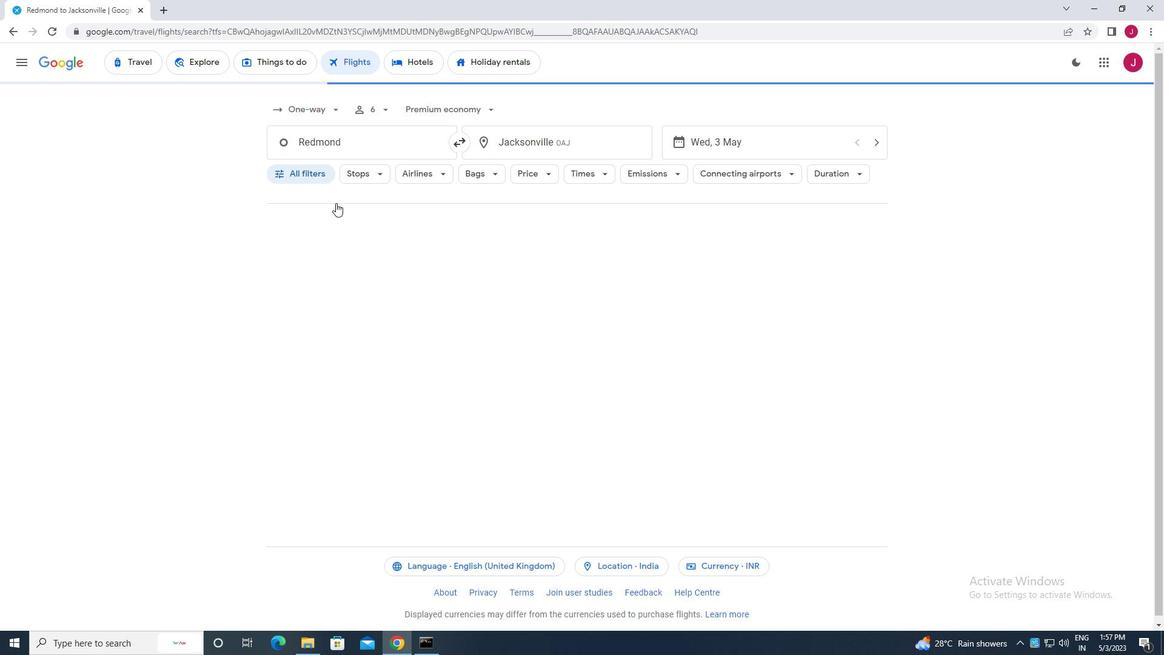 
Action: Mouse scrolled (340, 208) with delta (0, 0)
Screenshot: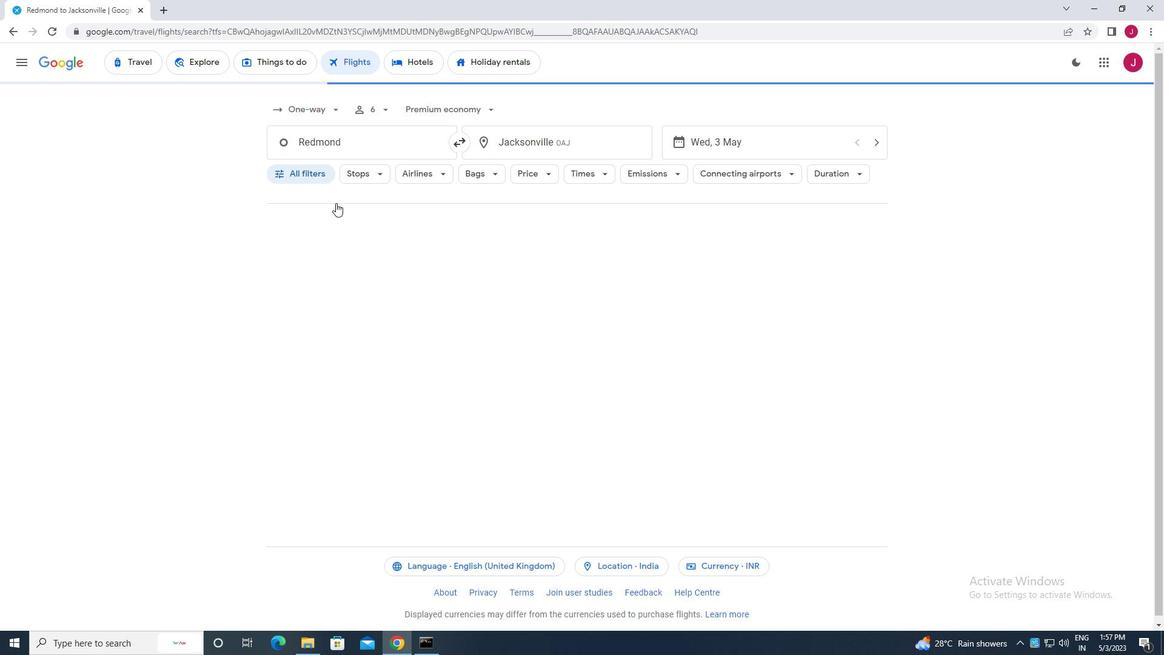 
Action: Mouse scrolled (340, 208) with delta (0, 0)
Screenshot: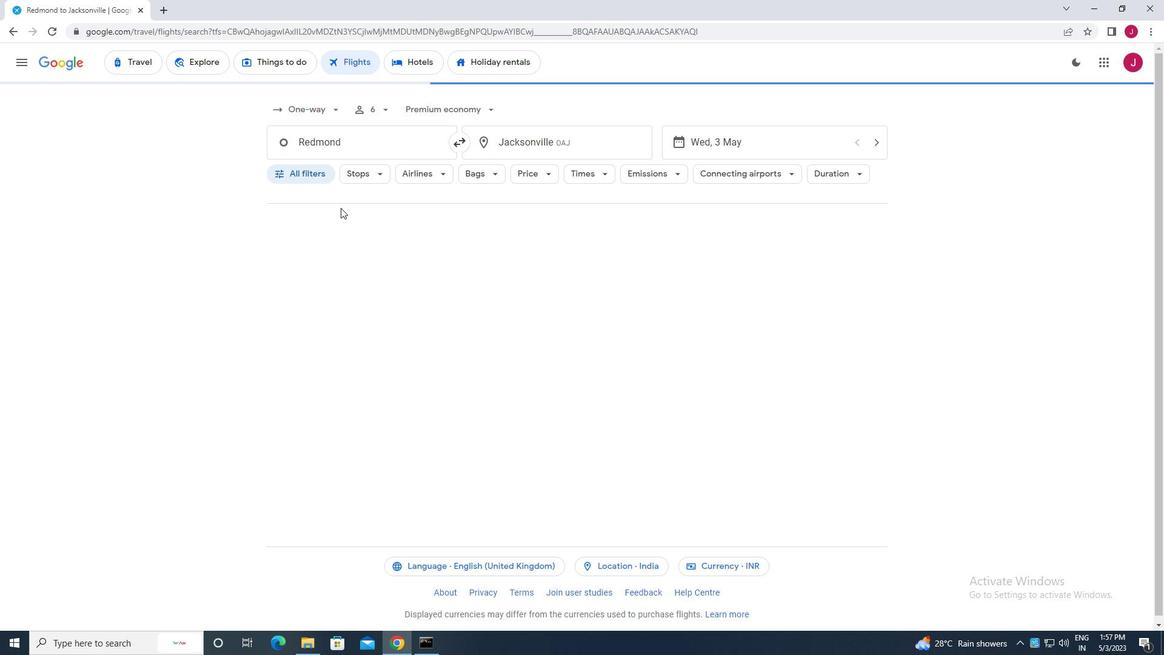 
Action: Mouse moved to (380, 243)
Screenshot: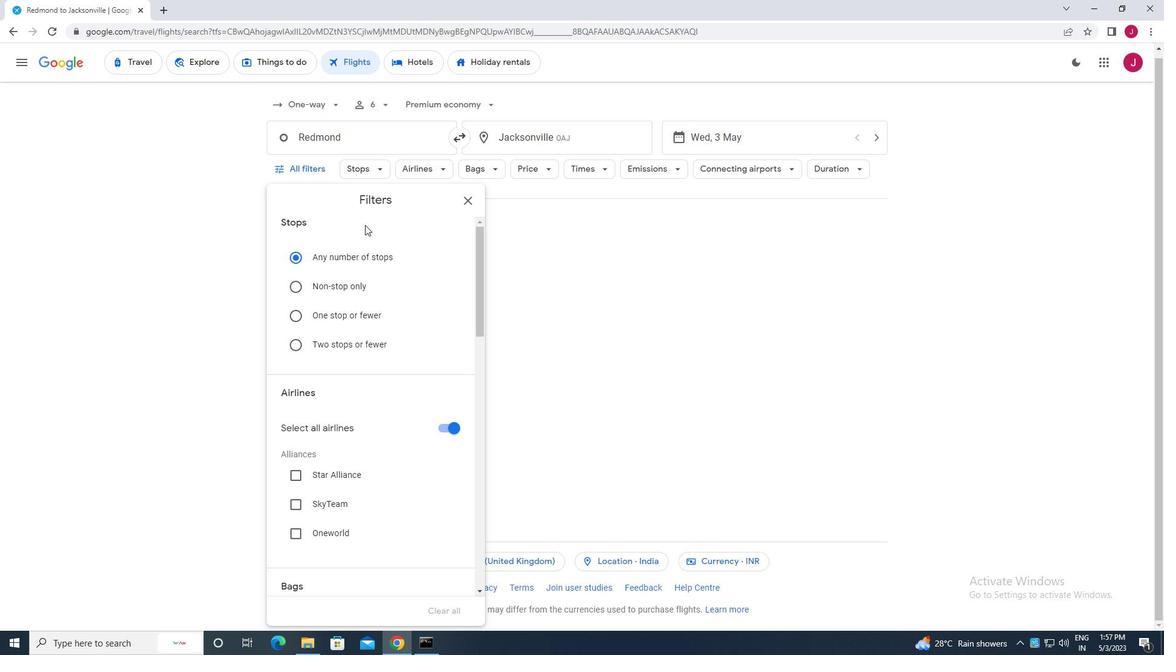 
Action: Mouse scrolled (380, 243) with delta (0, 0)
Screenshot: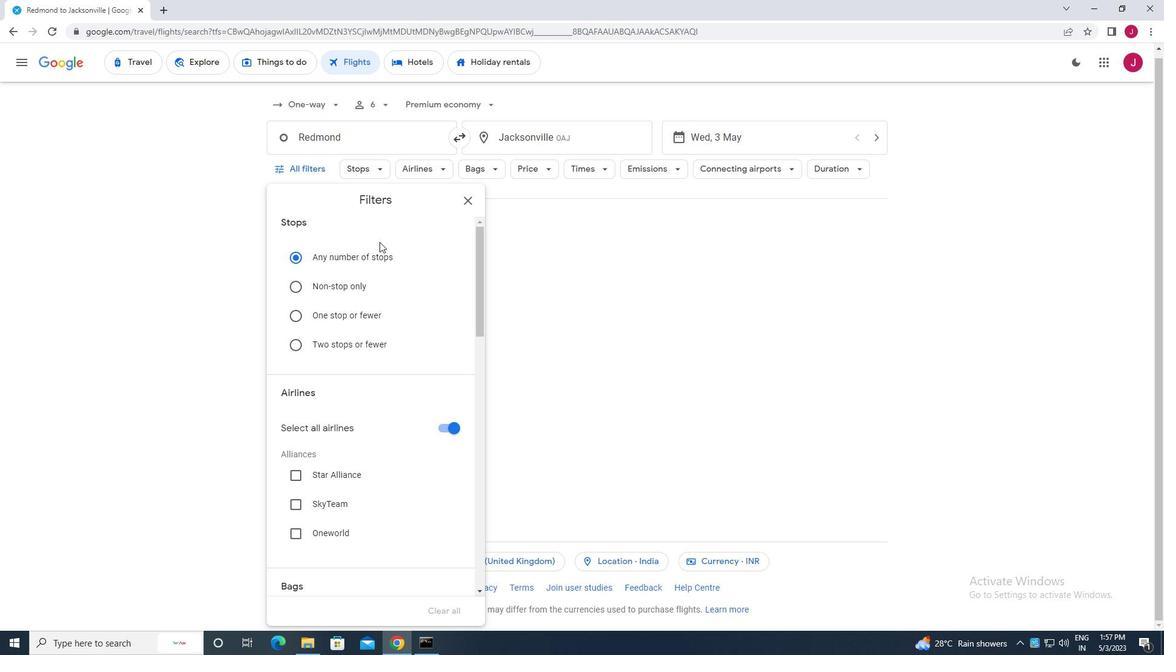 
Action: Mouse scrolled (380, 243) with delta (0, 0)
Screenshot: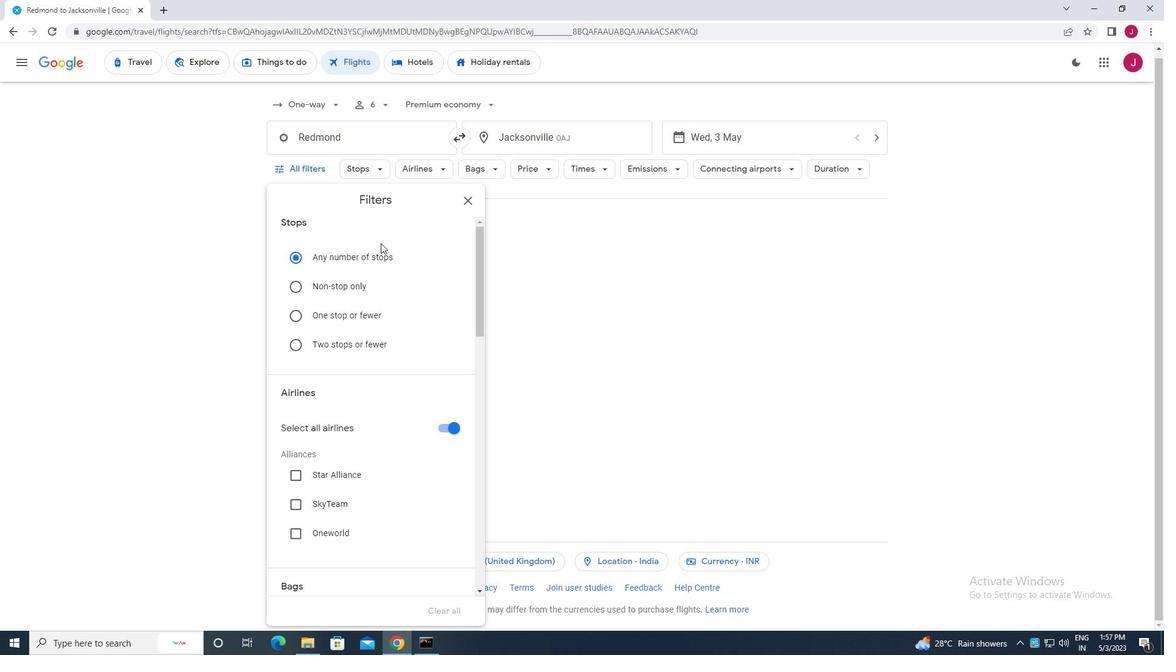 
Action: Mouse moved to (394, 246)
Screenshot: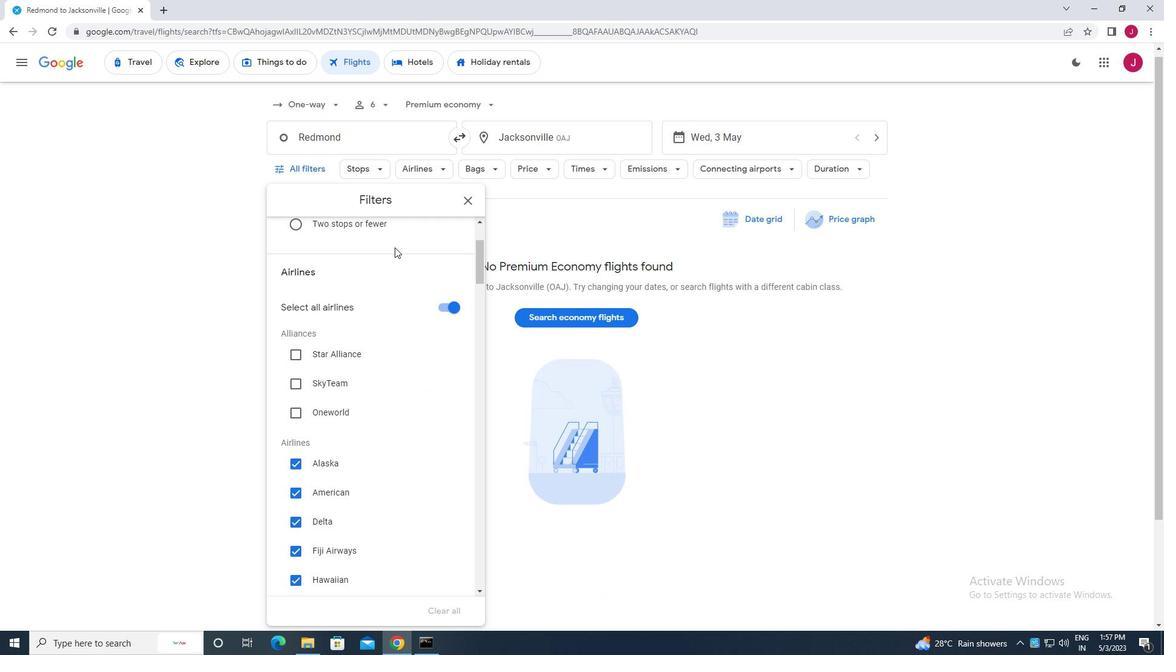 
Action: Mouse scrolled (394, 246) with delta (0, 0)
Screenshot: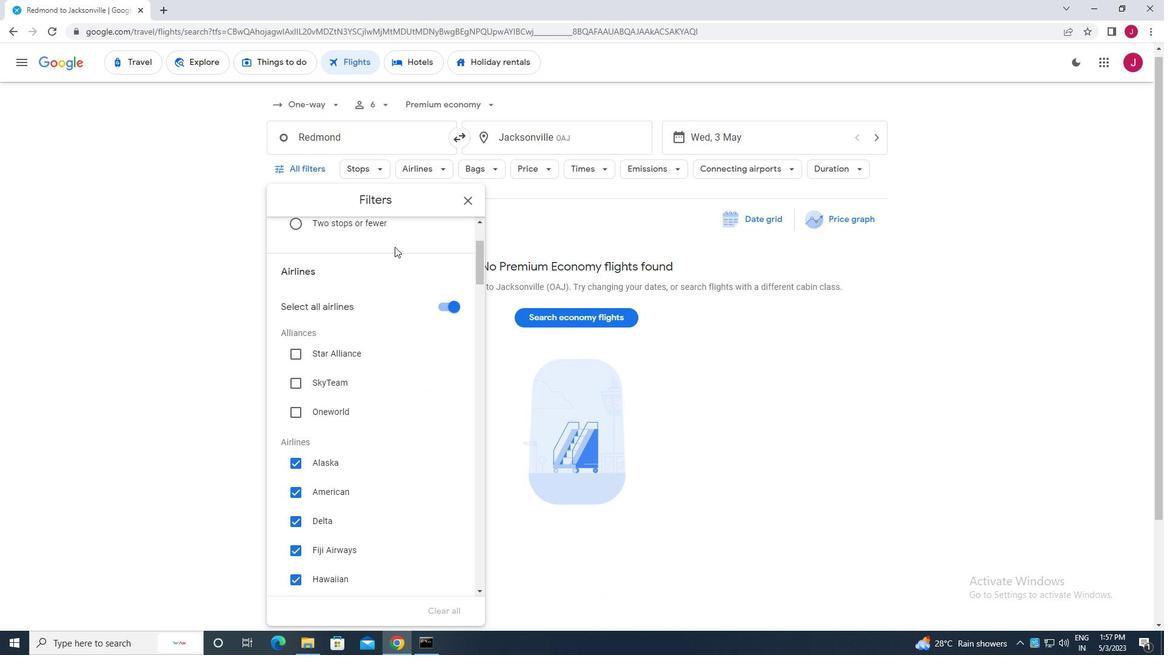 
Action: Mouse moved to (439, 249)
Screenshot: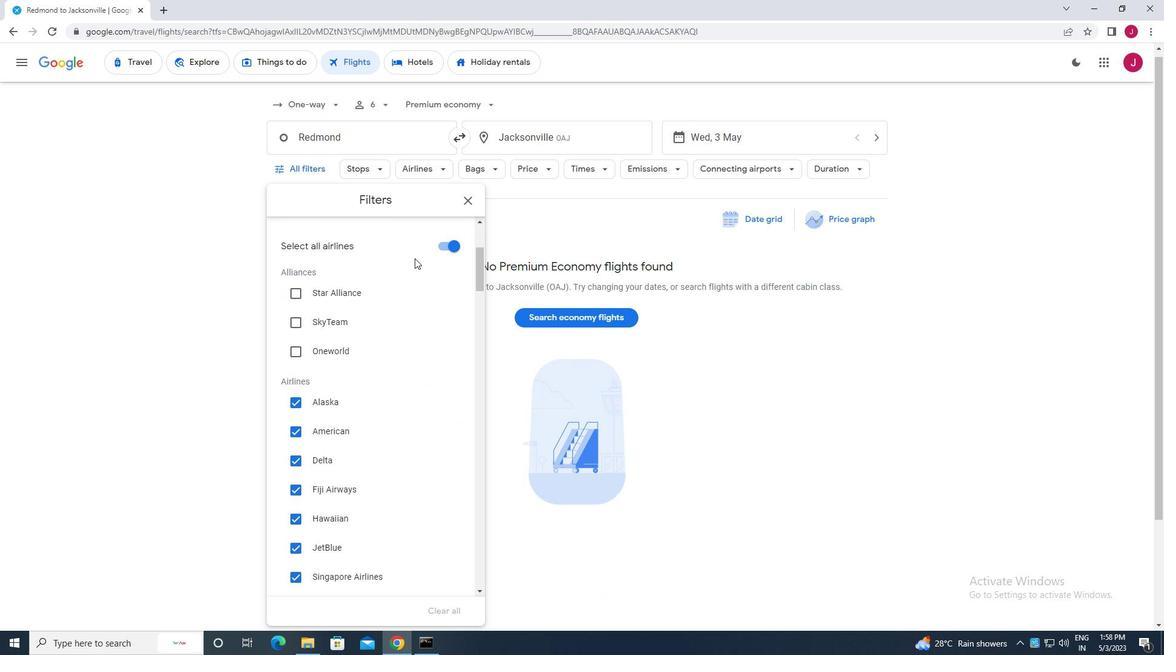
Action: Mouse pressed left at (439, 249)
Screenshot: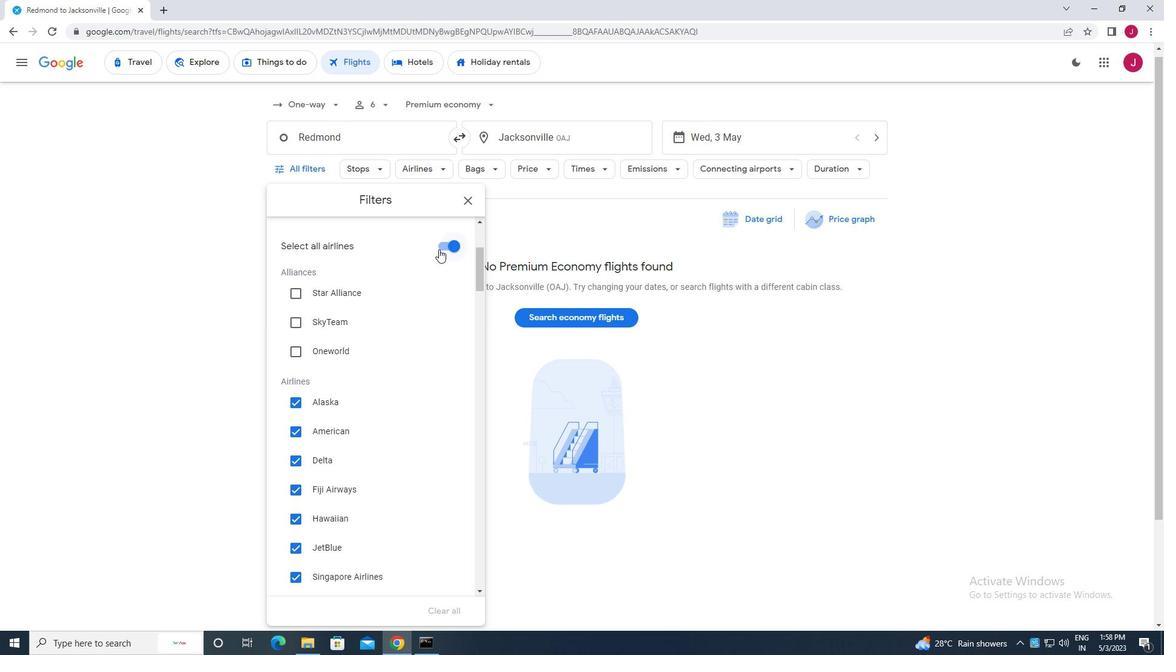 
Action: Mouse moved to (413, 343)
Screenshot: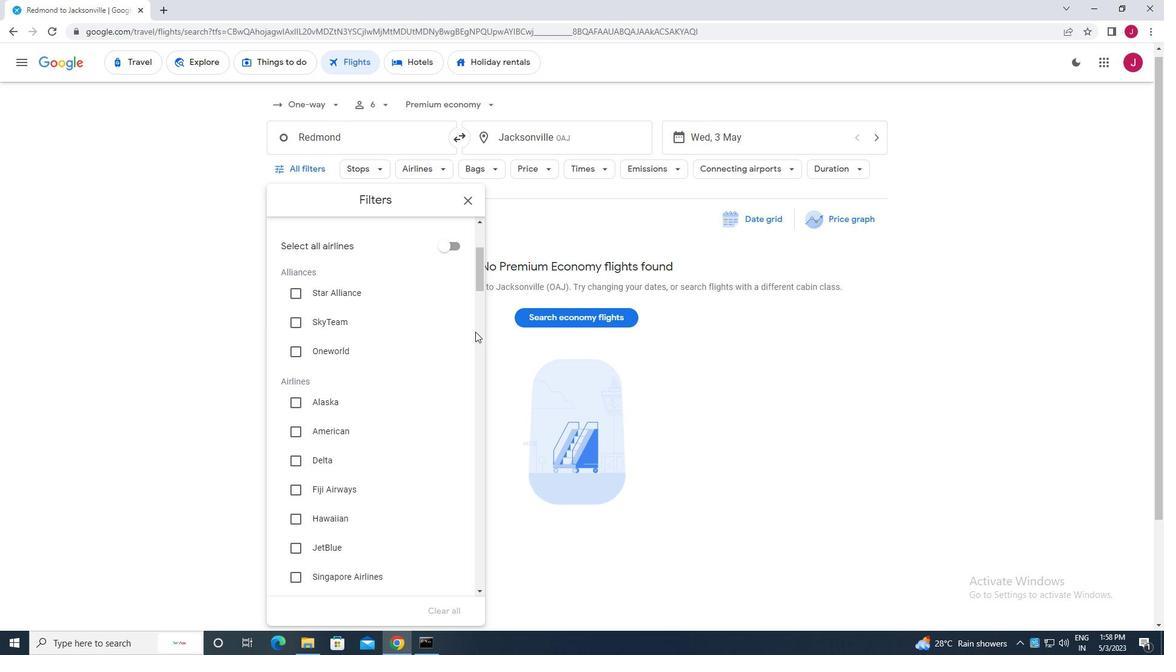 
Action: Mouse scrolled (413, 342) with delta (0, 0)
Screenshot: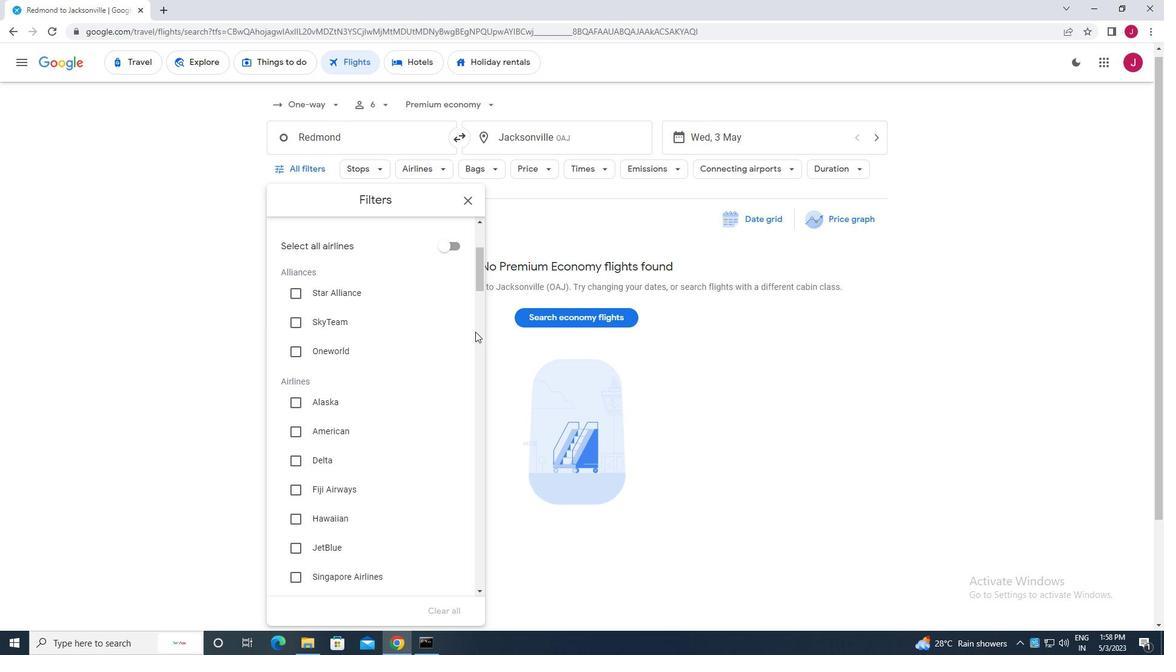 
Action: Mouse moved to (405, 344)
Screenshot: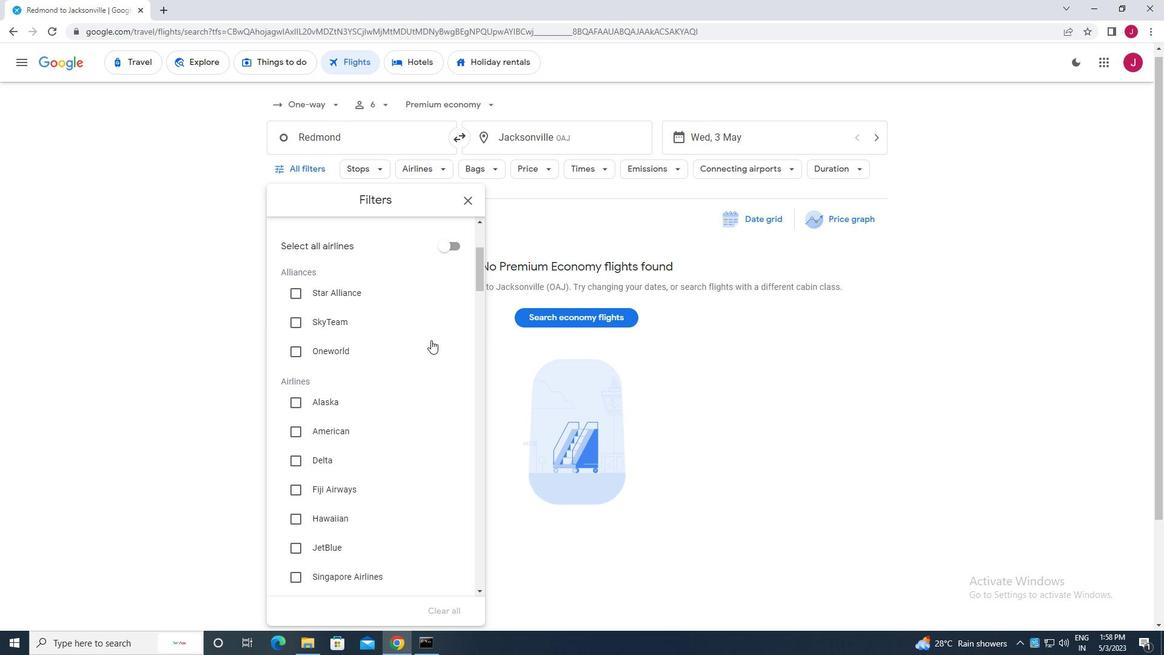 
Action: Mouse scrolled (405, 343) with delta (0, 0)
Screenshot: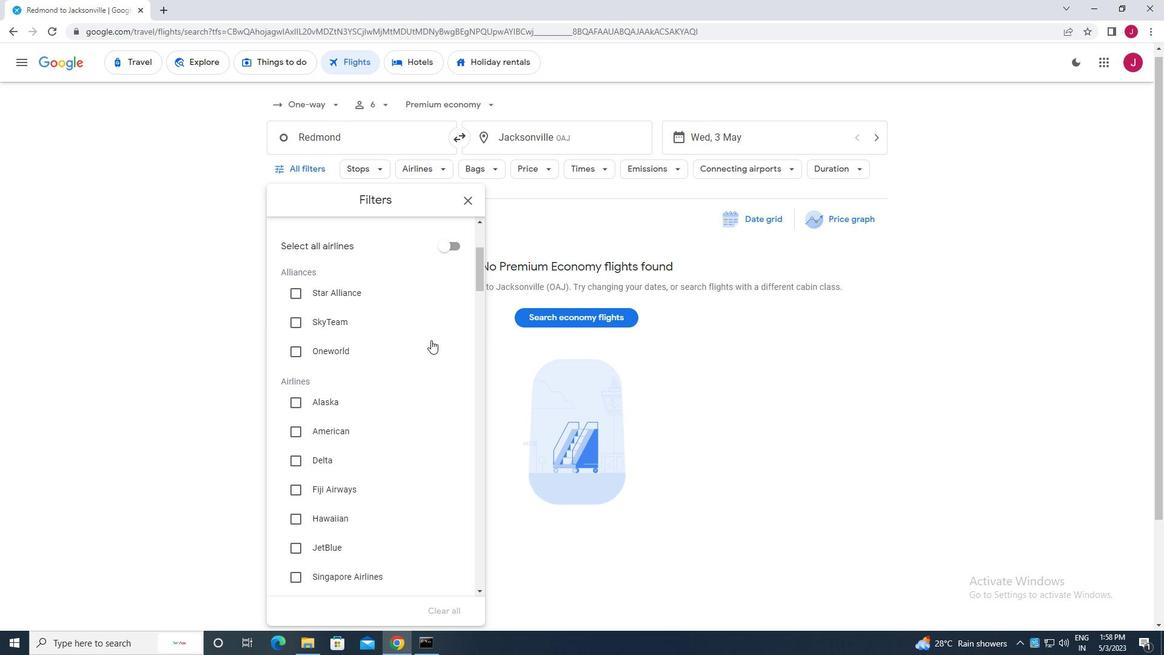
Action: Mouse moved to (293, 482)
Screenshot: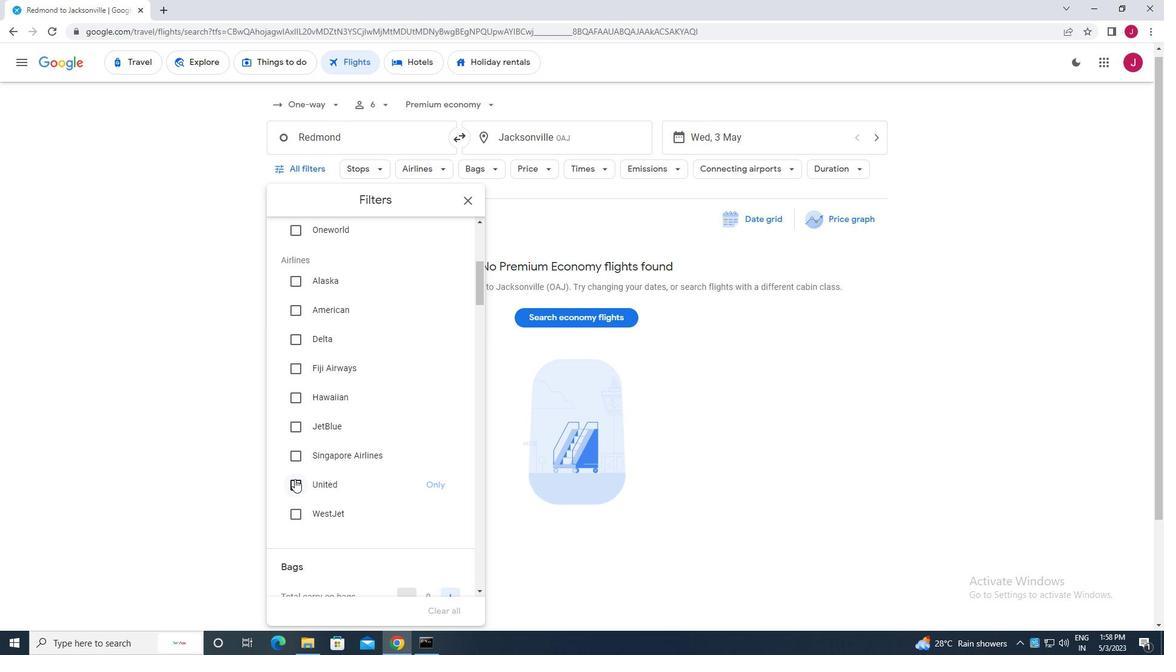
Action: Mouse pressed left at (293, 482)
Screenshot: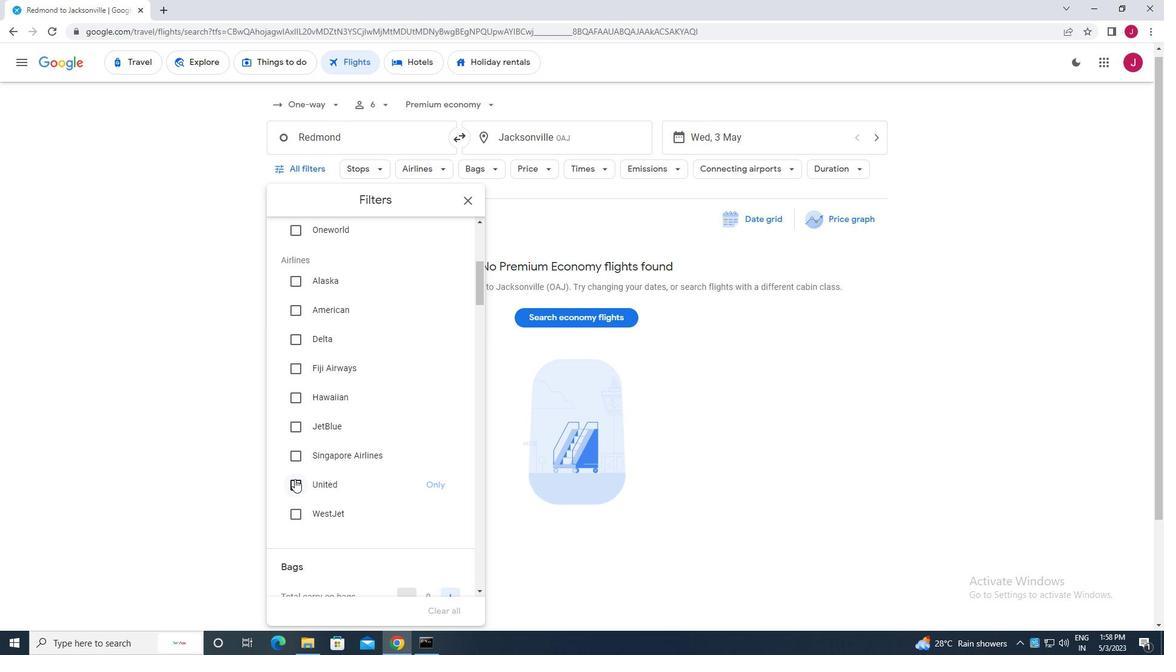 
Action: Mouse moved to (345, 414)
Screenshot: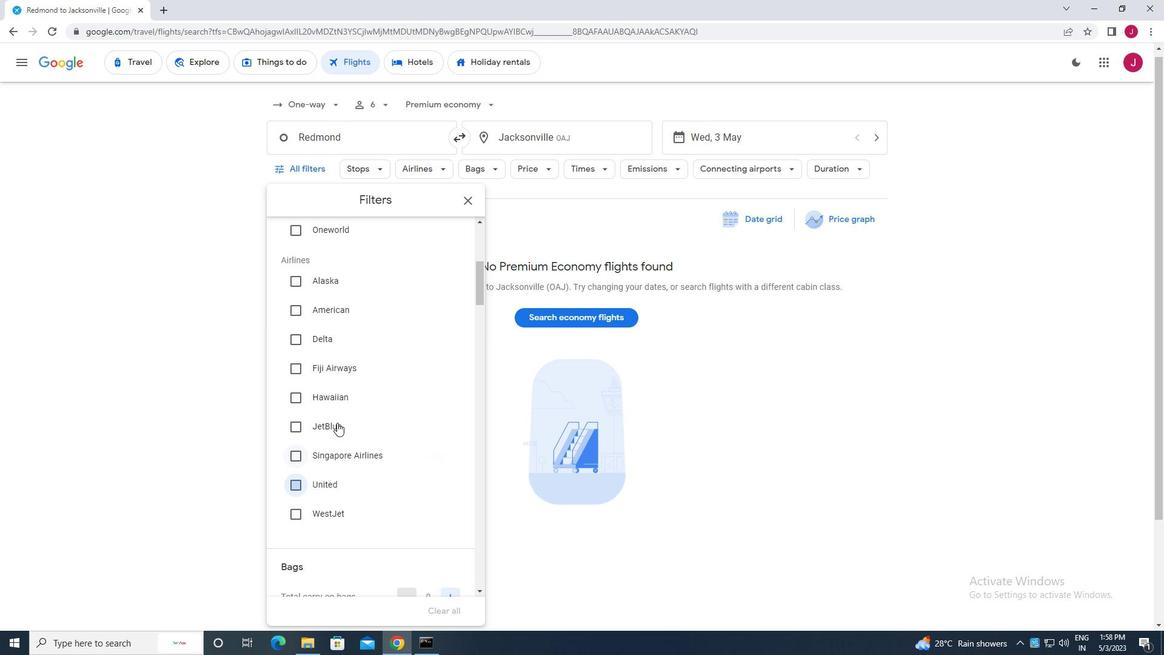 
Action: Mouse scrolled (345, 413) with delta (0, 0)
Screenshot: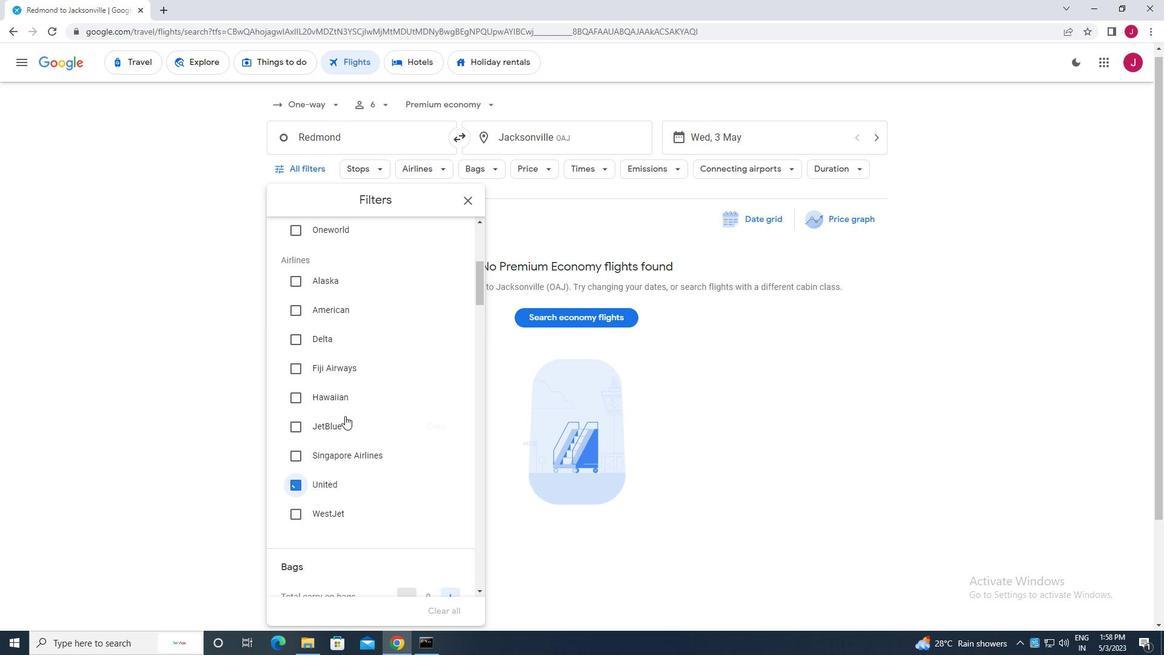 
Action: Mouse moved to (345, 413)
Screenshot: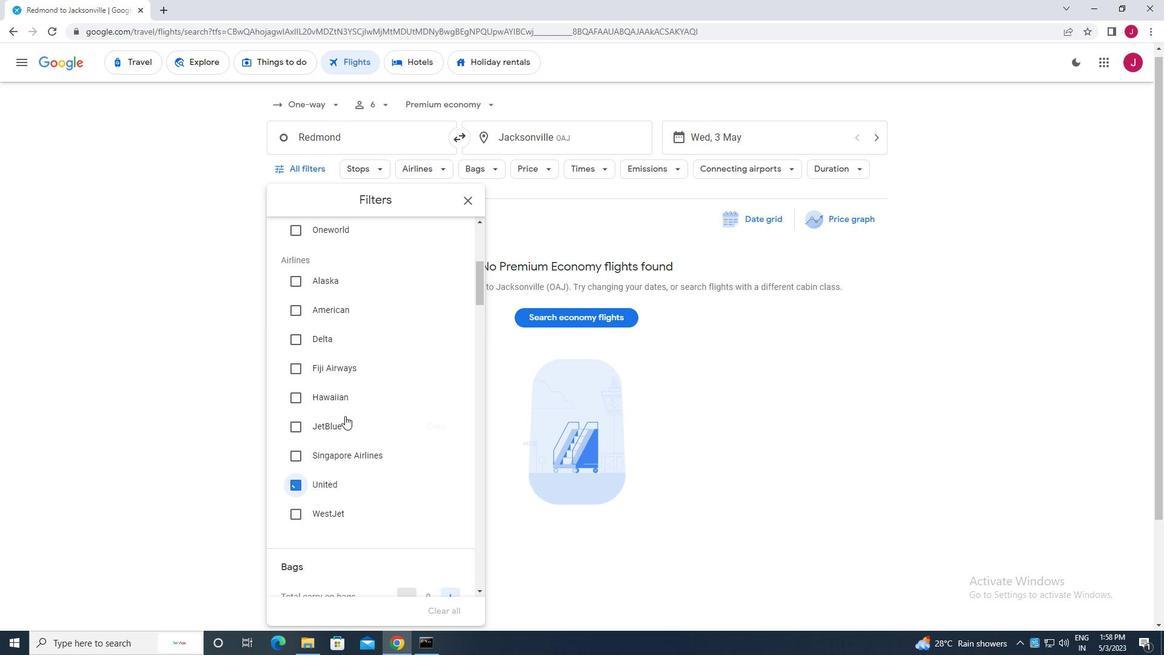 
Action: Mouse scrolled (345, 413) with delta (0, 0)
Screenshot: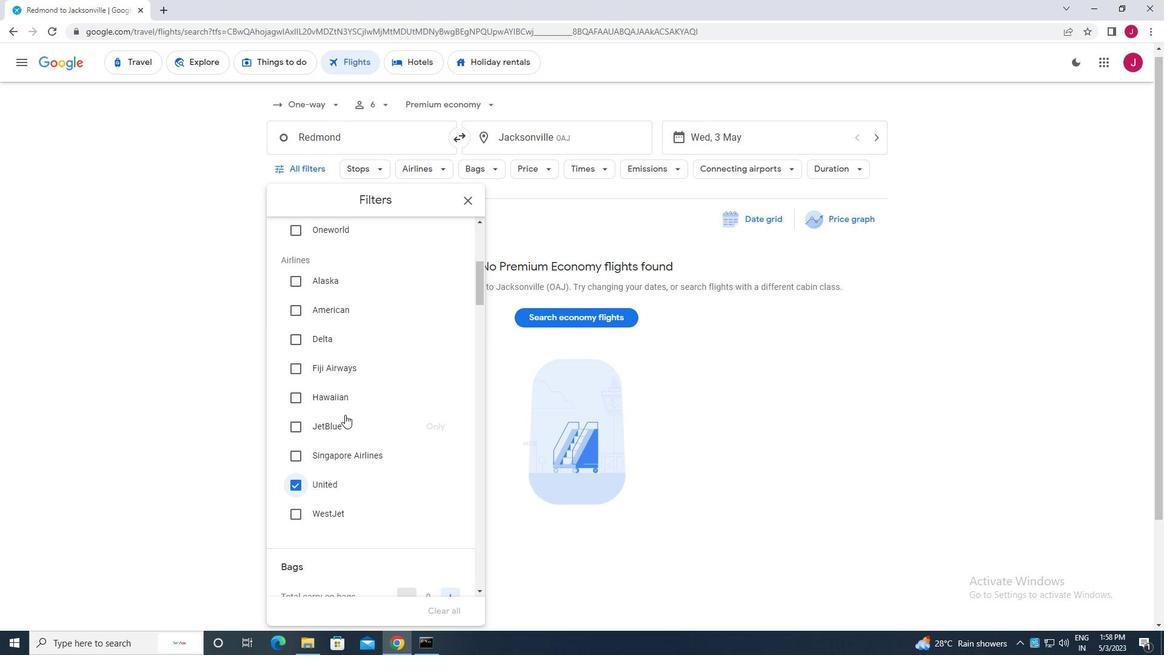 
Action: Mouse moved to (345, 413)
Screenshot: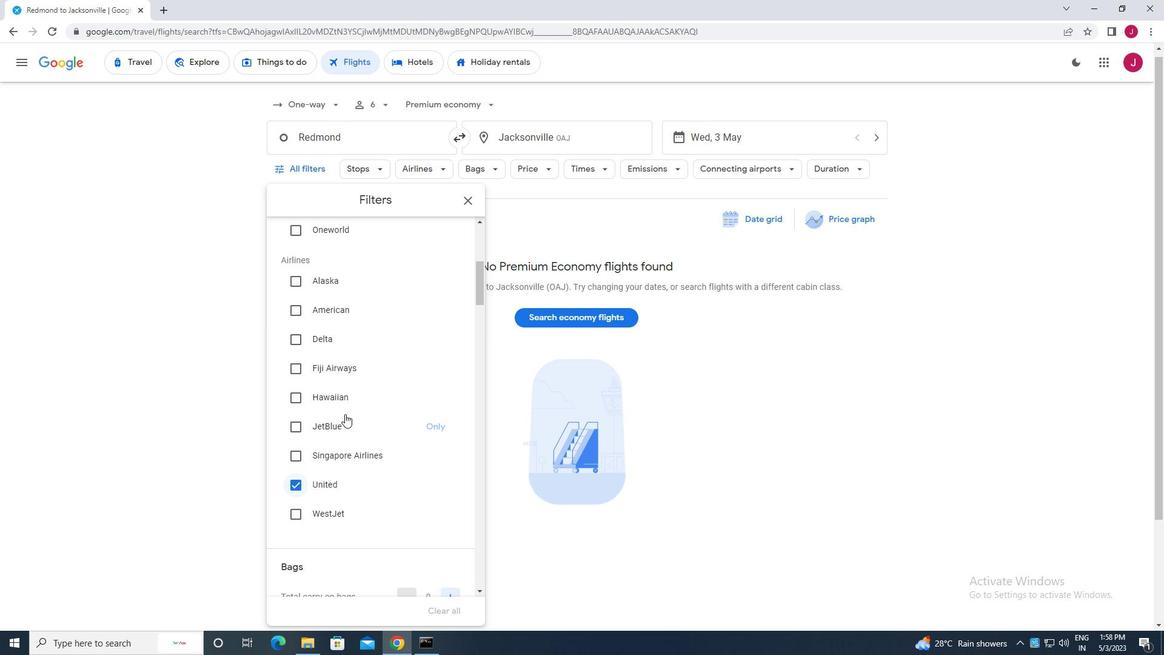 
Action: Mouse scrolled (345, 412) with delta (0, 0)
Screenshot: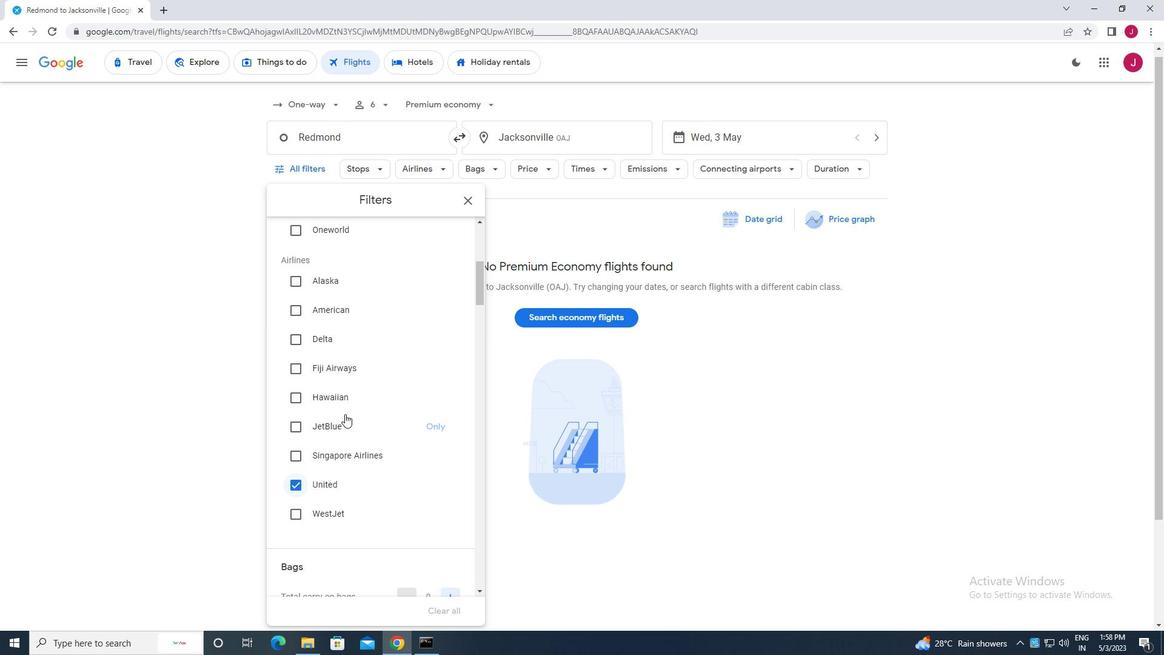
Action: Mouse moved to (345, 412)
Screenshot: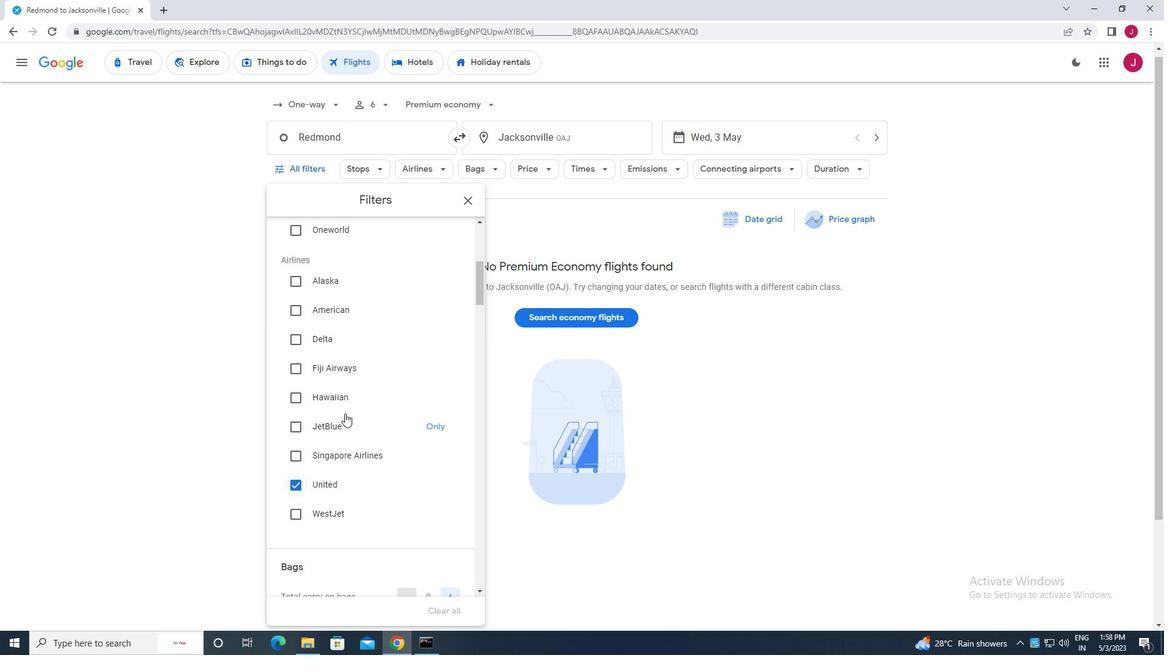 
Action: Mouse scrolled (345, 411) with delta (0, 0)
Screenshot: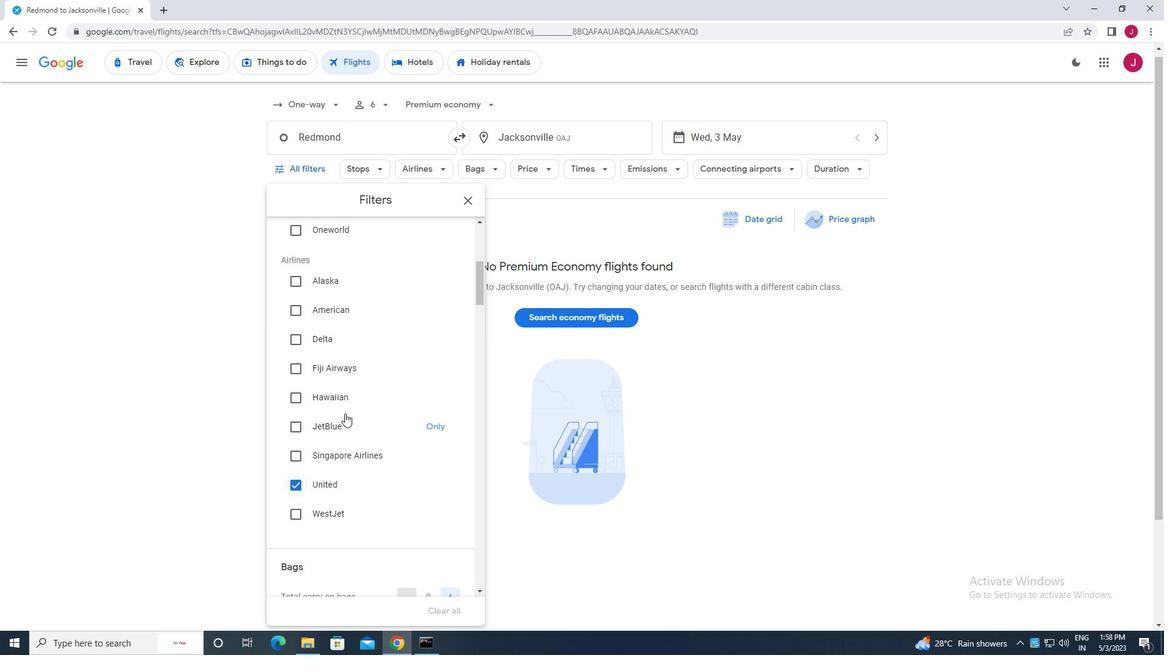 
Action: Mouse moved to (345, 411)
Screenshot: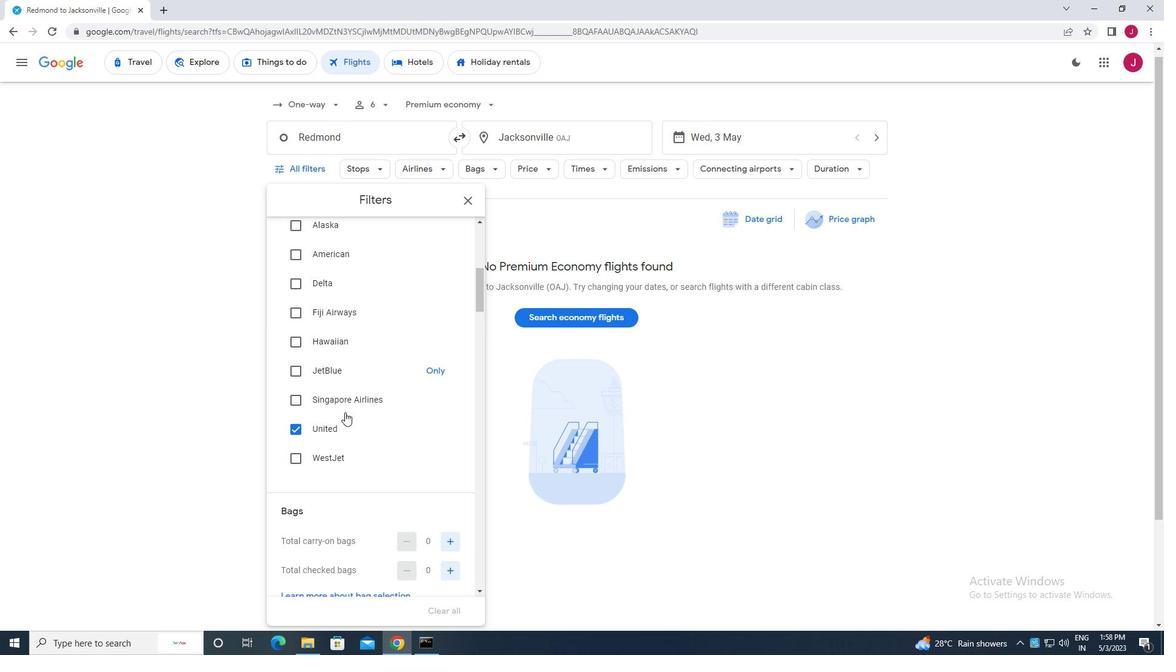 
Action: Mouse scrolled (345, 410) with delta (0, 0)
Screenshot: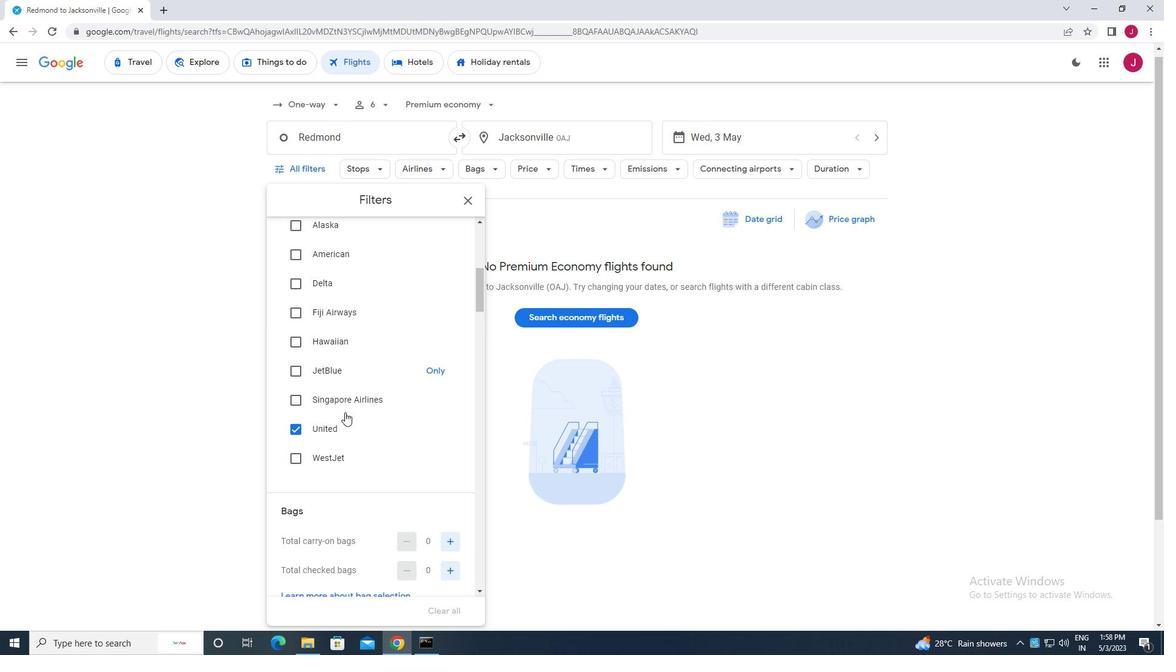 
Action: Mouse moved to (445, 294)
Screenshot: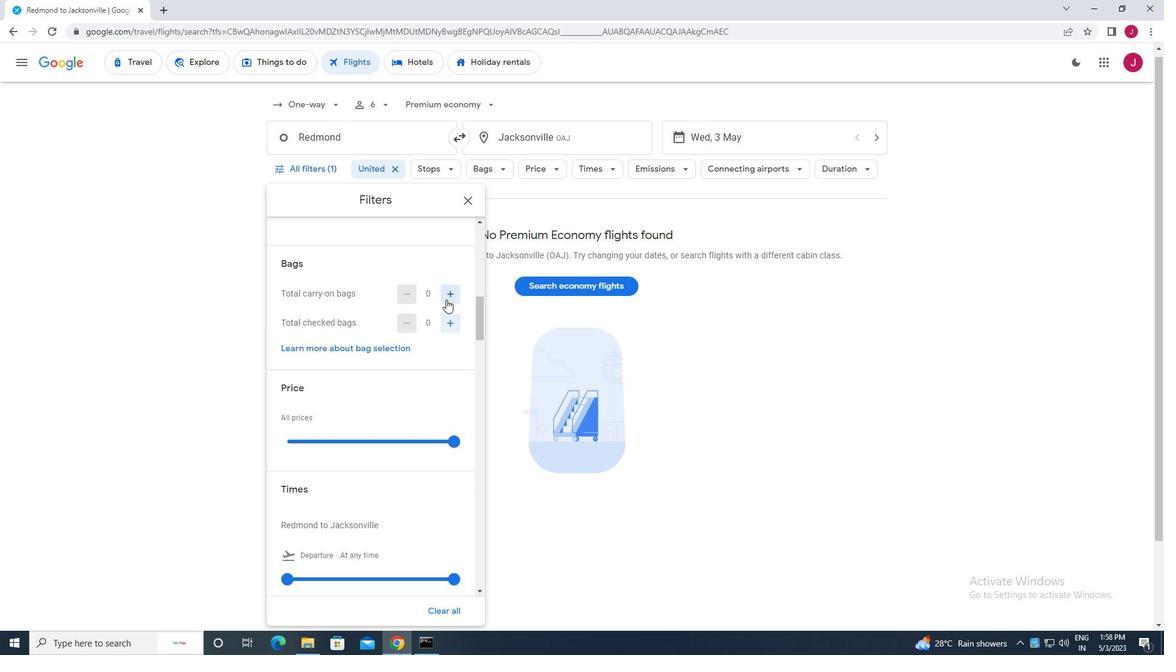 
Action: Mouse pressed left at (445, 294)
Screenshot: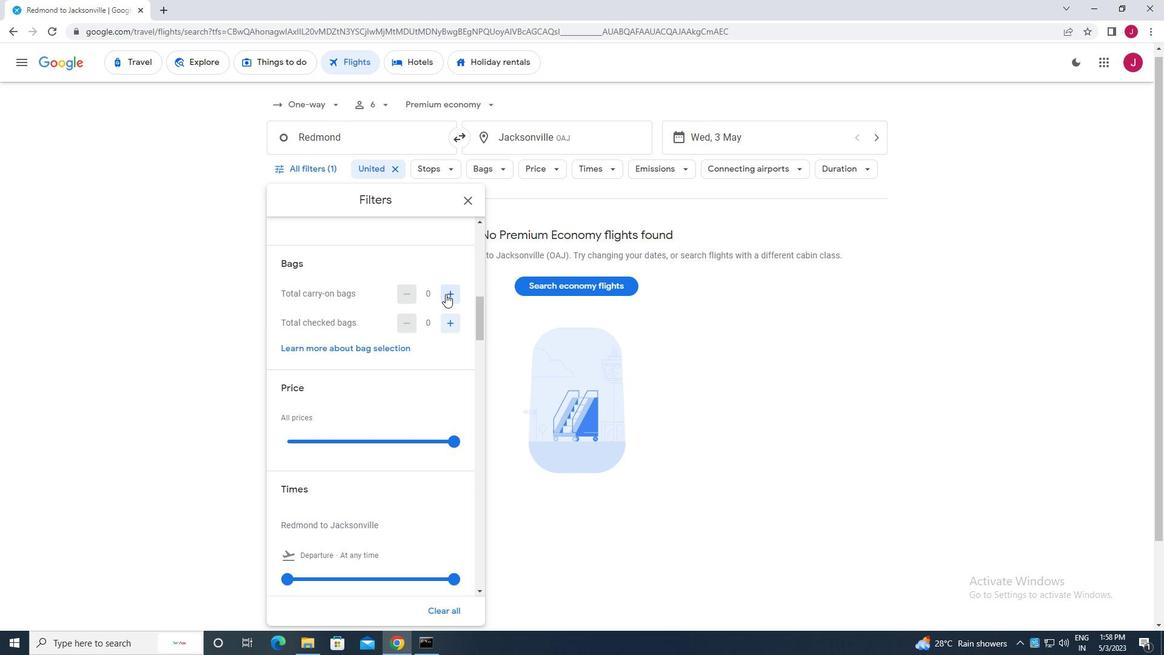 
Action: Mouse moved to (453, 443)
Screenshot: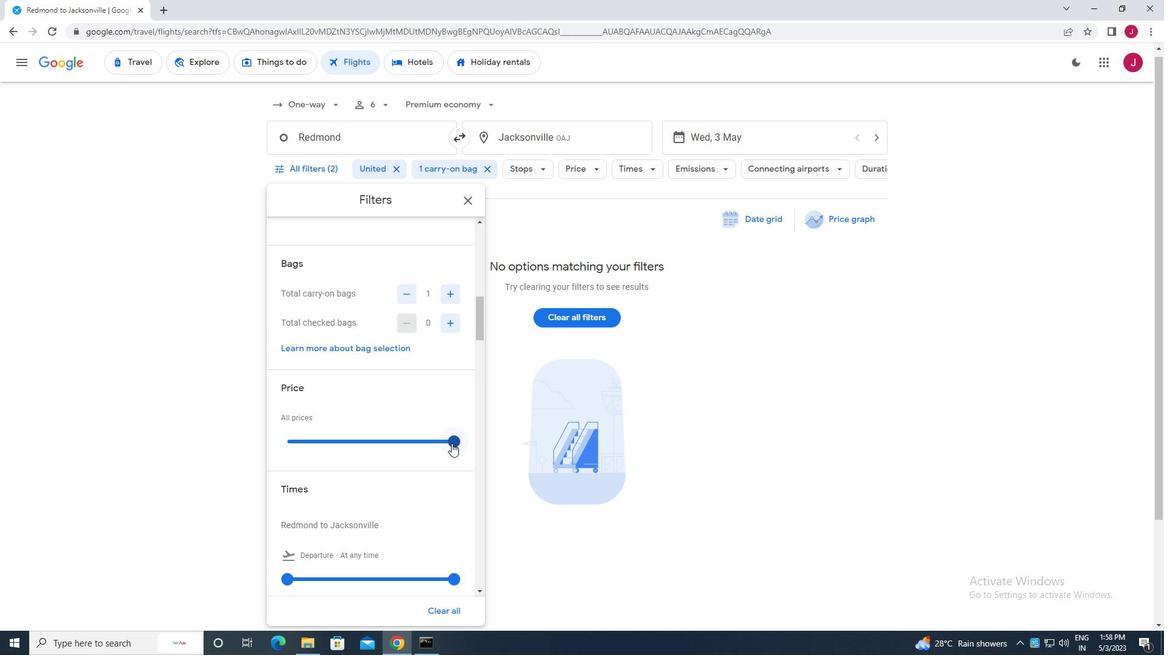 
Action: Mouse pressed left at (453, 443)
Screenshot: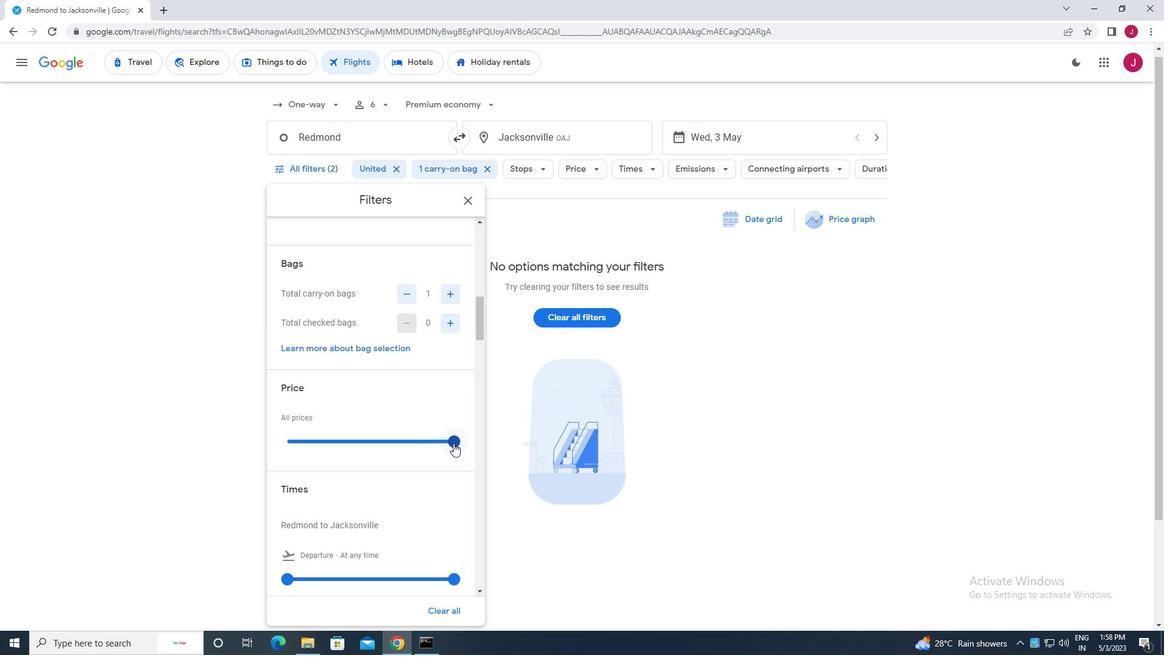 
Action: Mouse moved to (282, 438)
Screenshot: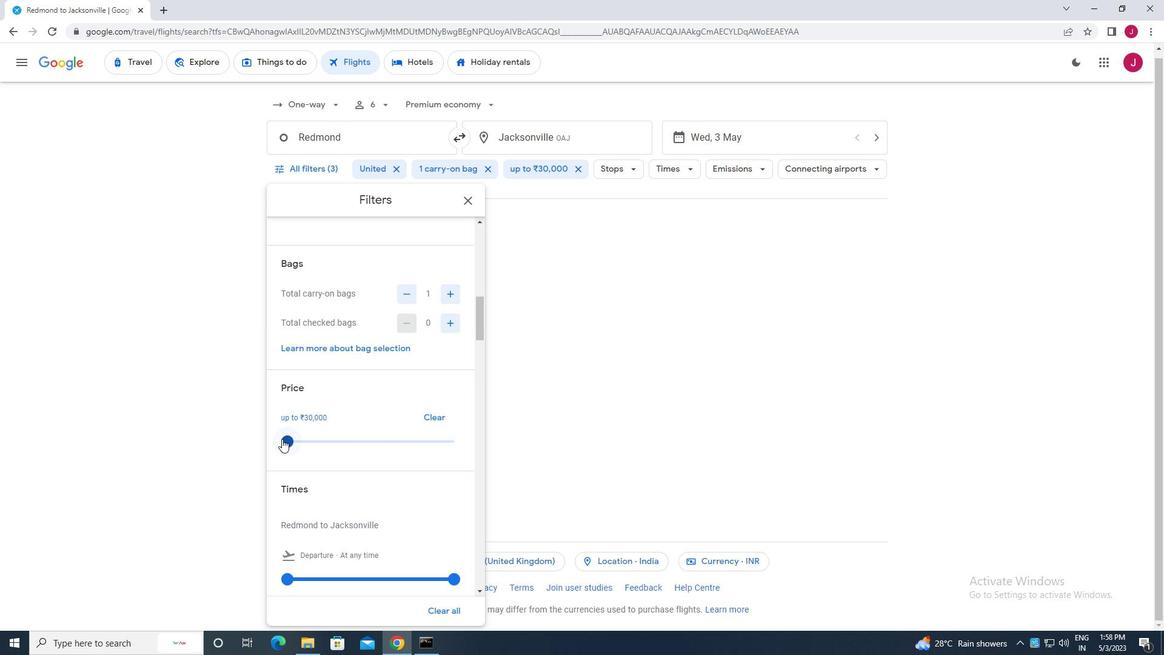 
Action: Mouse pressed left at (282, 438)
Screenshot: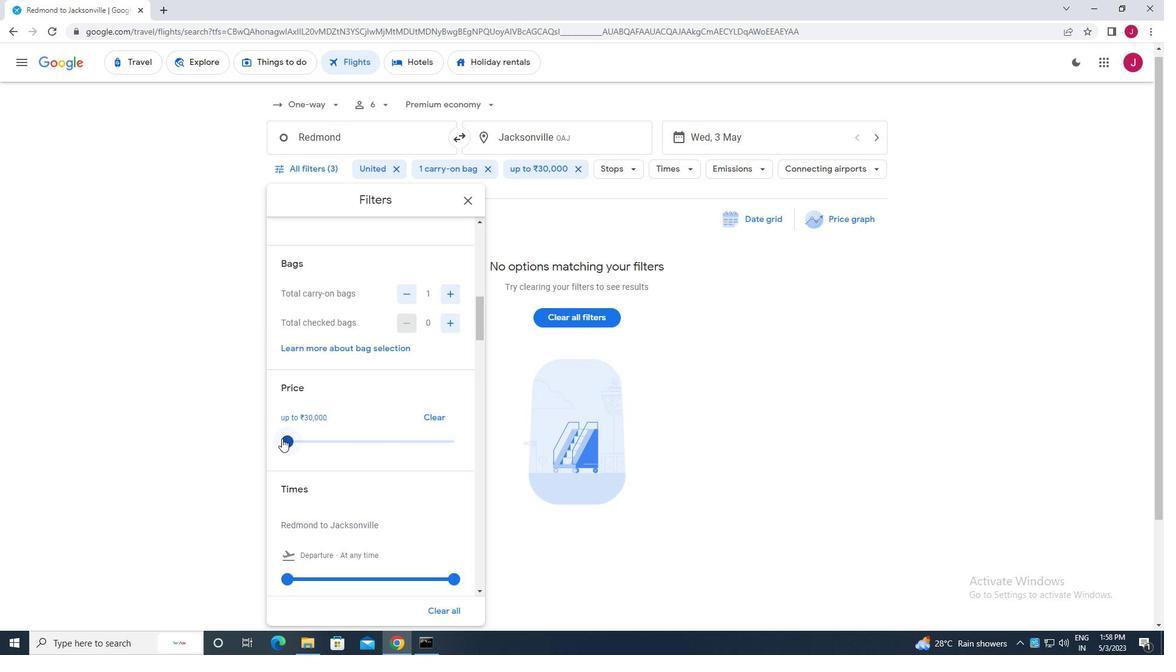 
Action: Mouse moved to (360, 397)
Screenshot: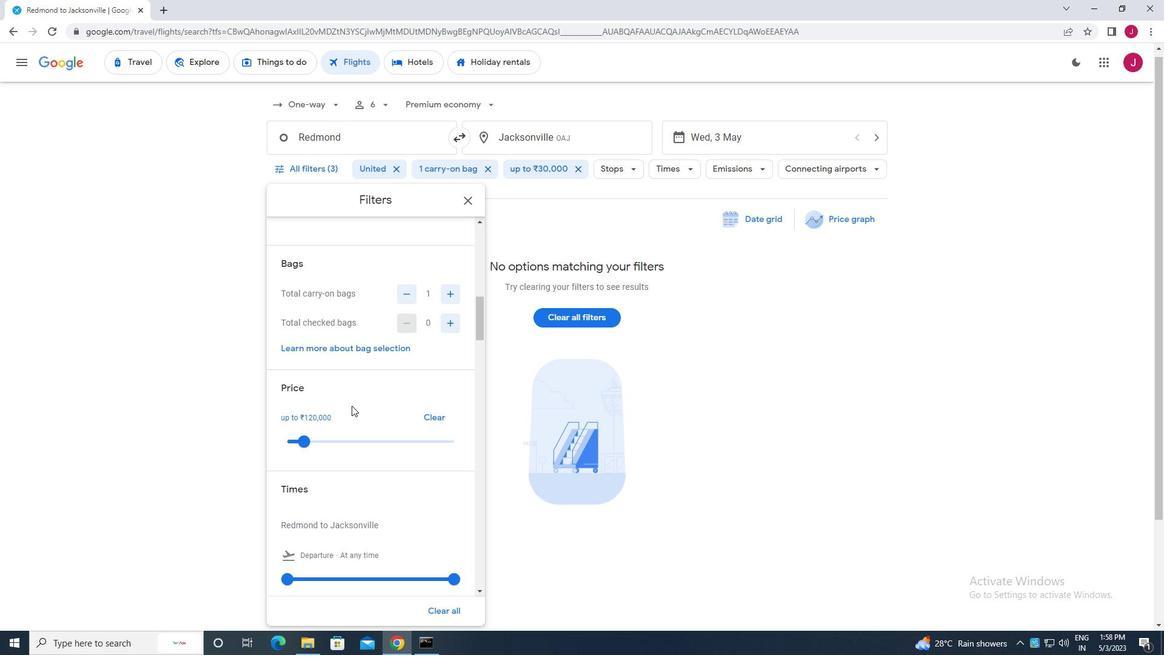 
Action: Mouse scrolled (360, 396) with delta (0, 0)
Screenshot: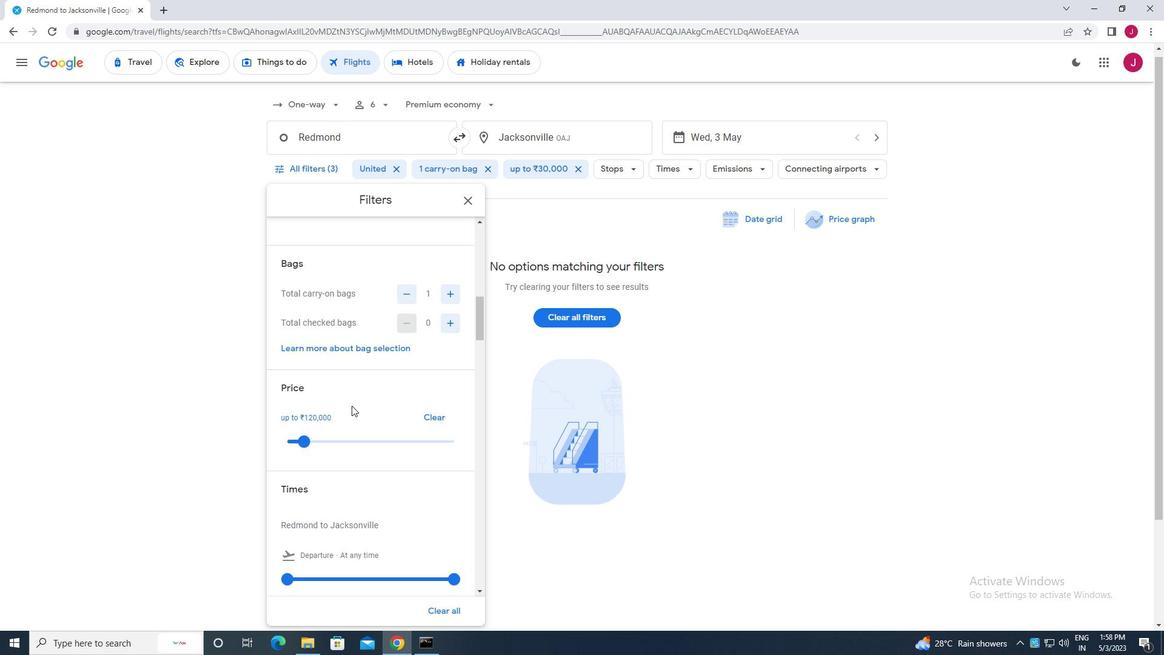 
Action: Mouse scrolled (360, 396) with delta (0, 0)
Screenshot: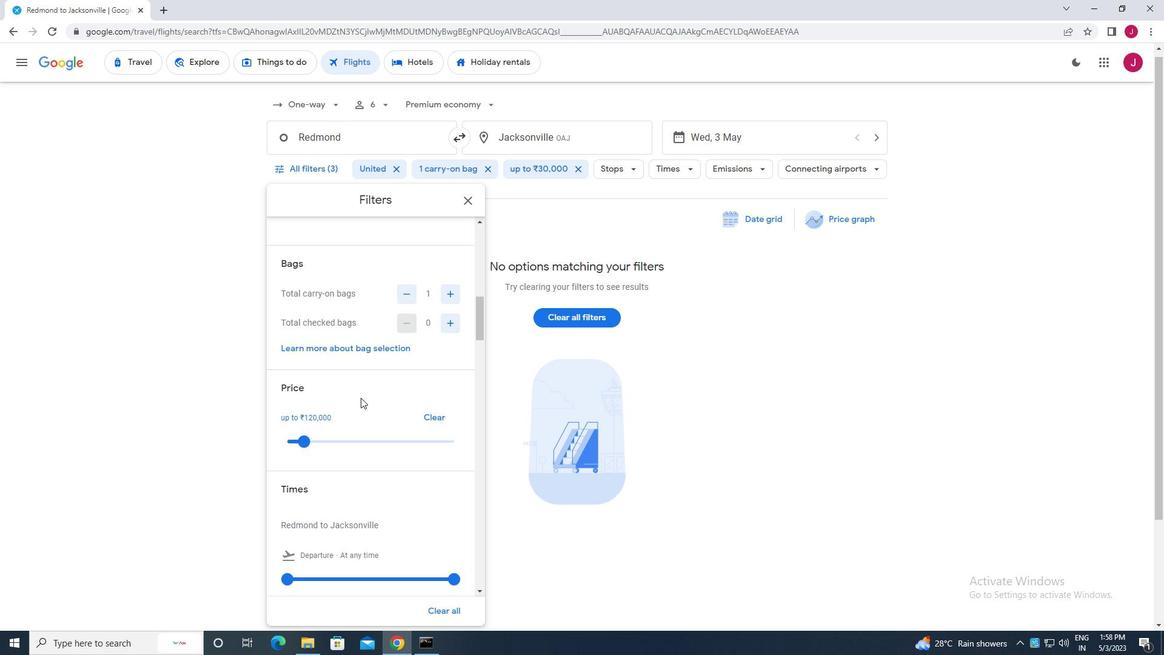 
Action: Mouse scrolled (360, 396) with delta (0, 0)
Screenshot: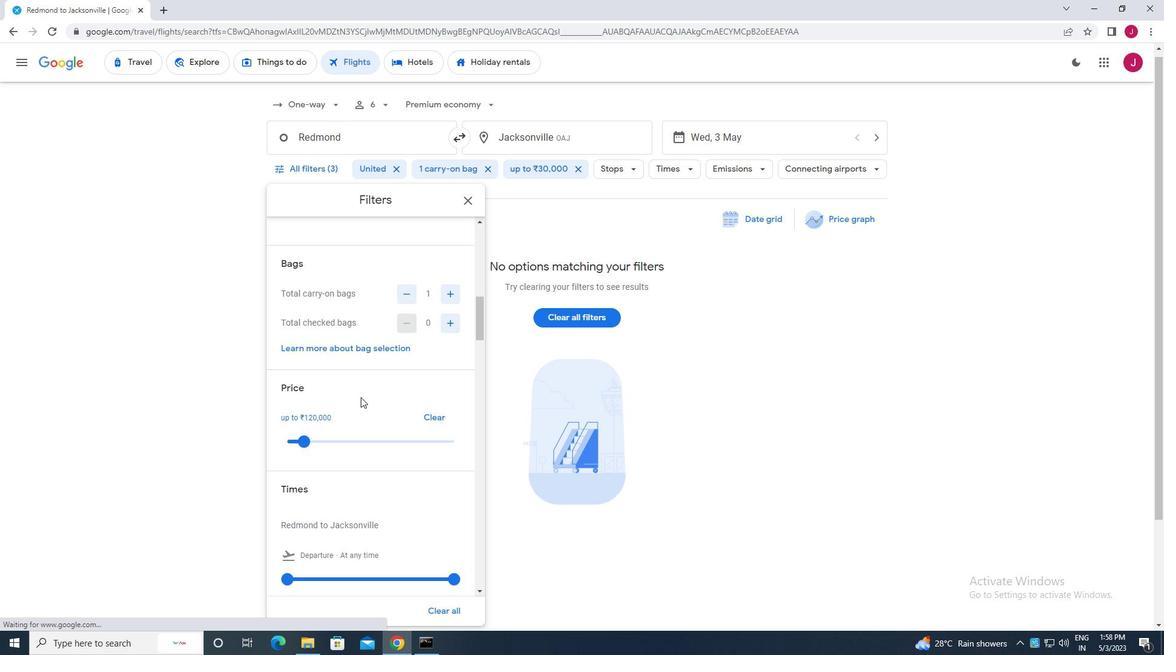
Action: Mouse moved to (368, 402)
Screenshot: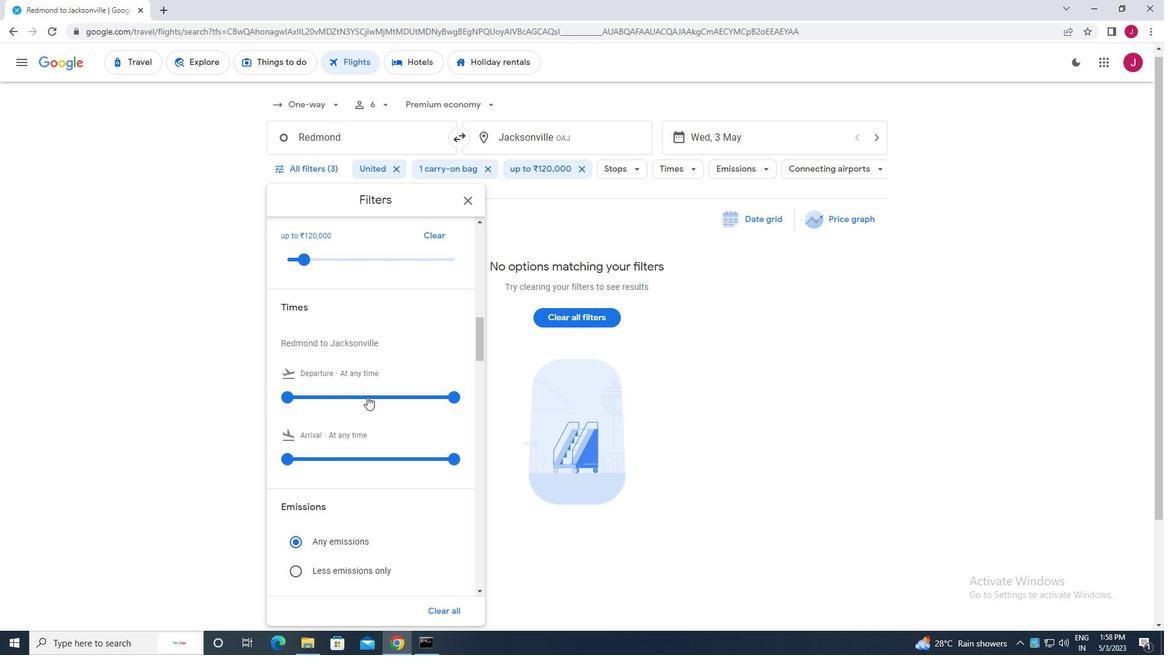 
Action: Mouse scrolled (368, 402) with delta (0, 0)
Screenshot: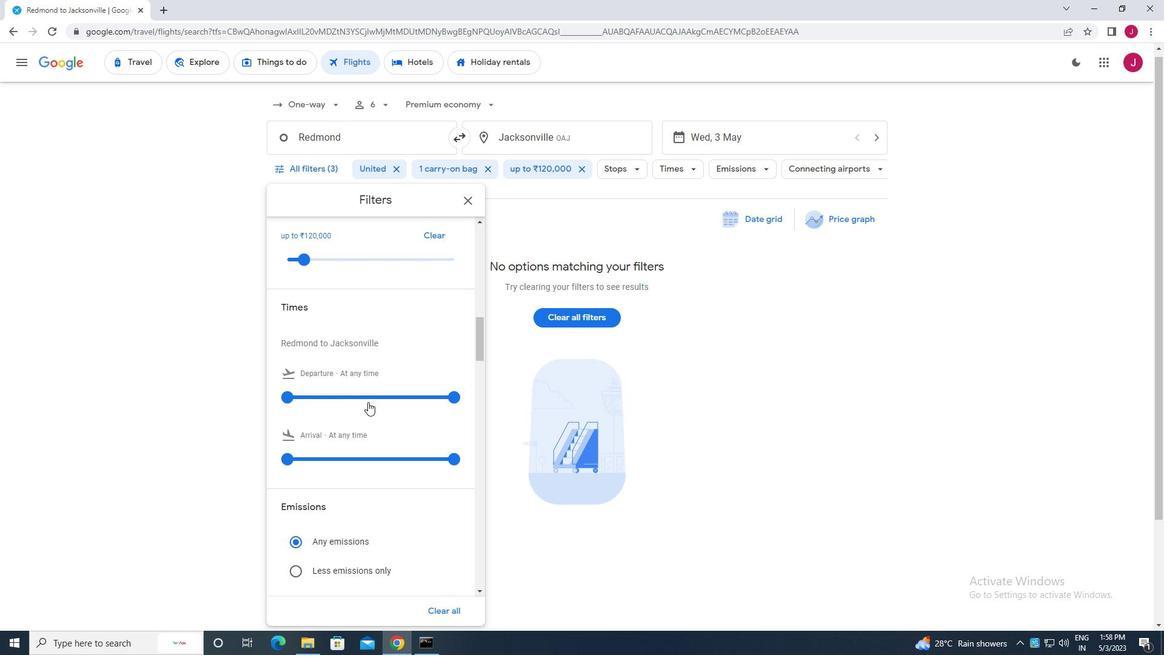 
Action: Mouse moved to (286, 336)
Screenshot: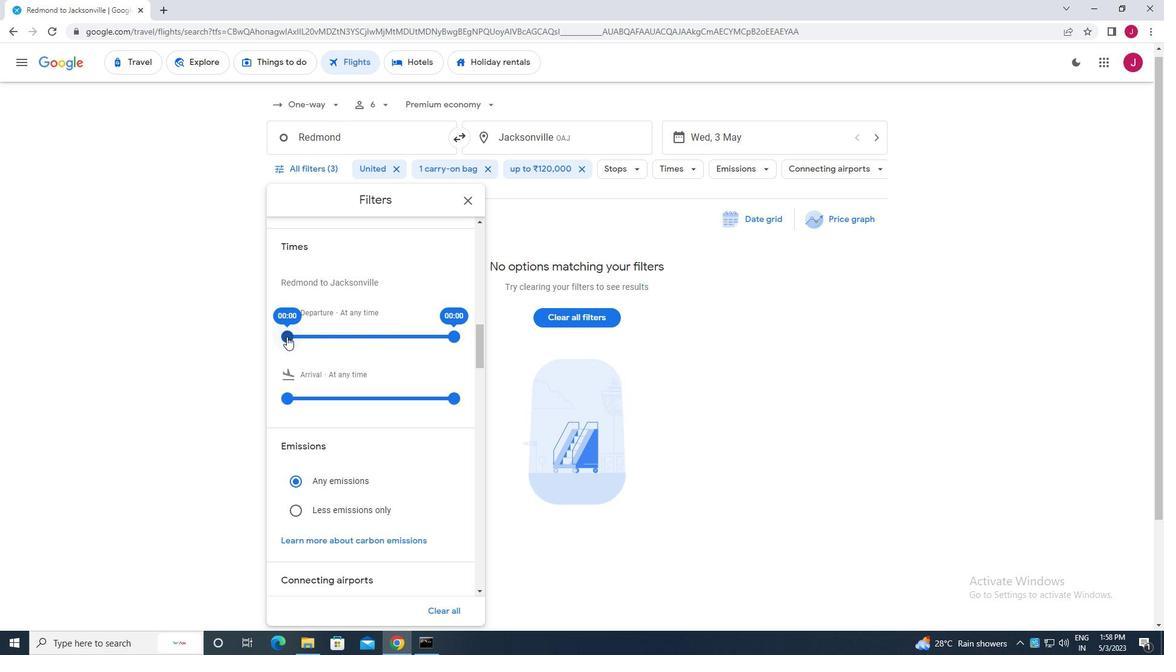 
Action: Mouse pressed left at (286, 336)
Screenshot: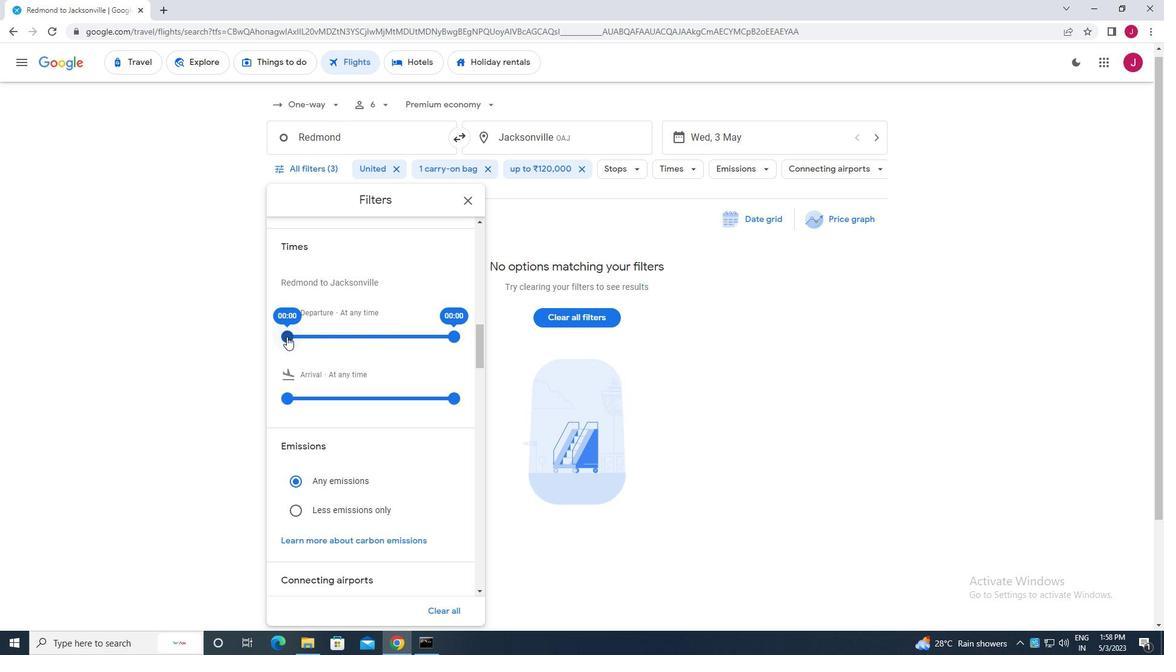 
Action: Mouse moved to (468, 201)
Screenshot: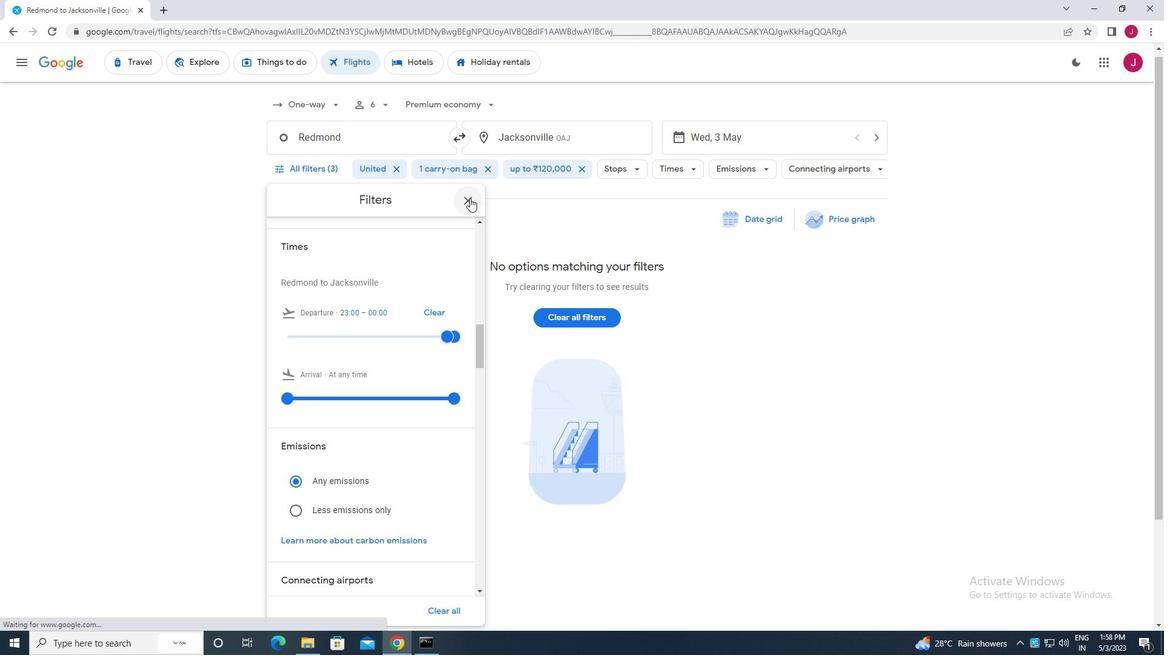 
Action: Mouse pressed left at (468, 201)
Screenshot: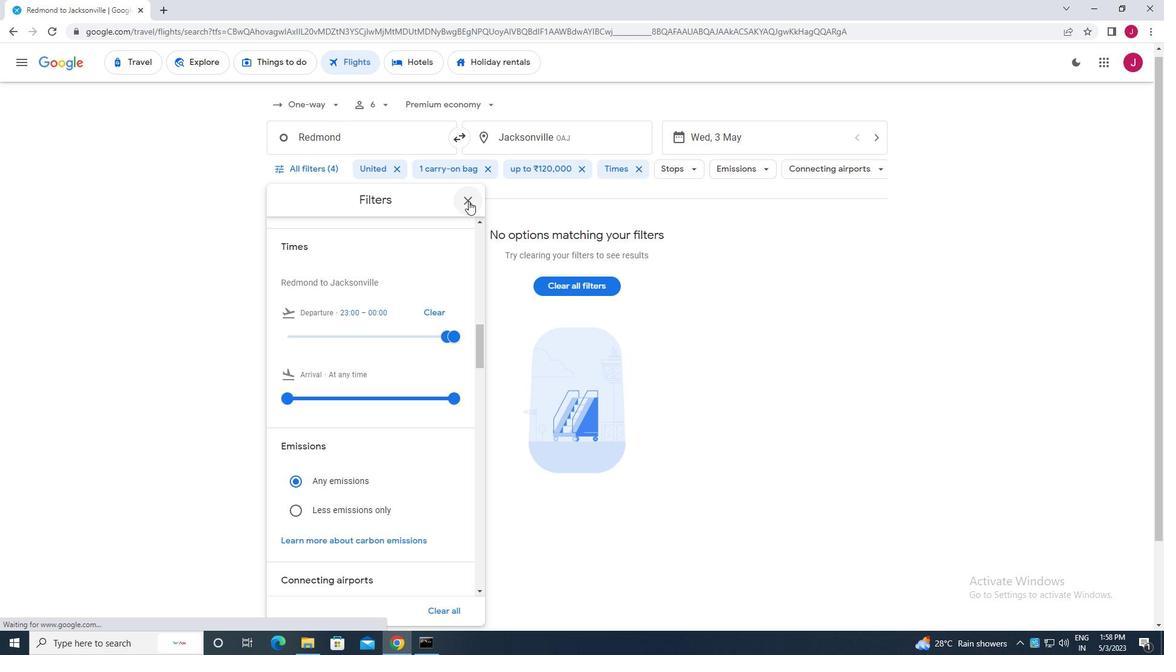 
Action: Mouse moved to (467, 202)
Screenshot: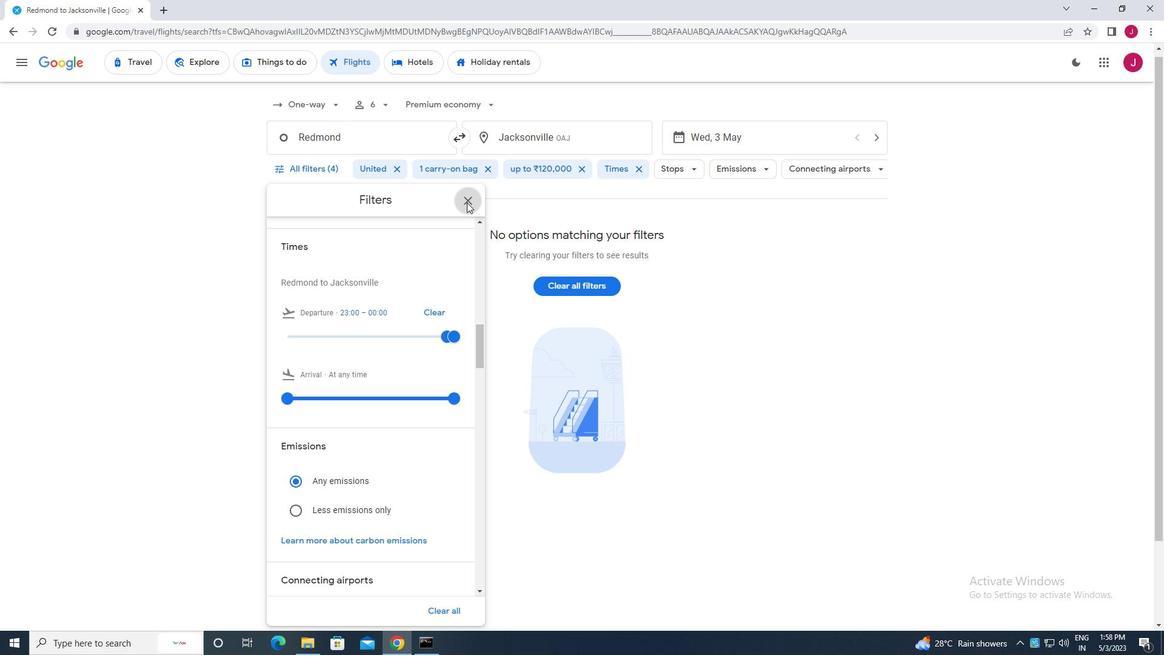 
